 Task: Find connections with filter location Bidhūna with filter topic #Futurewith filter profile language French with filter current company Kirloskar Brothers Limited with filter school Gogte Institute of Technology with filter industry Building Equipment Contractors with filter service category Business Law with filter keywords title Meals on Wheels Driver
Action: Mouse moved to (499, 72)
Screenshot: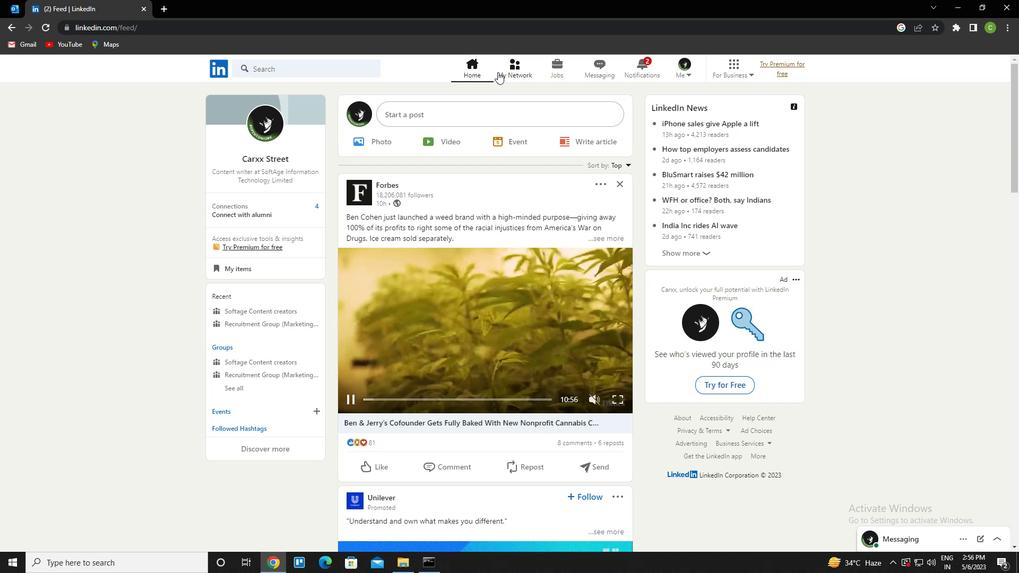 
Action: Mouse pressed left at (499, 72)
Screenshot: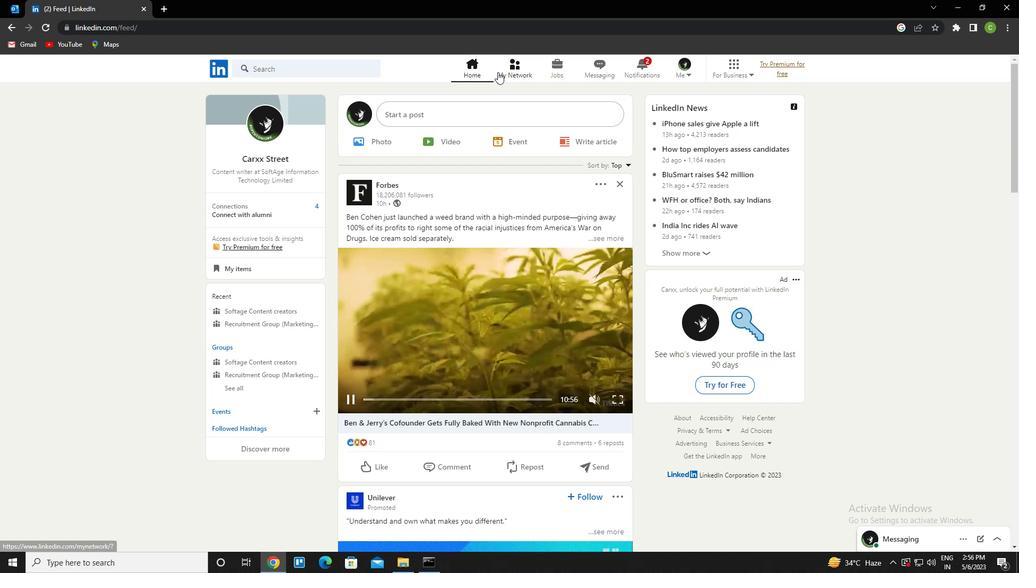 
Action: Mouse moved to (322, 128)
Screenshot: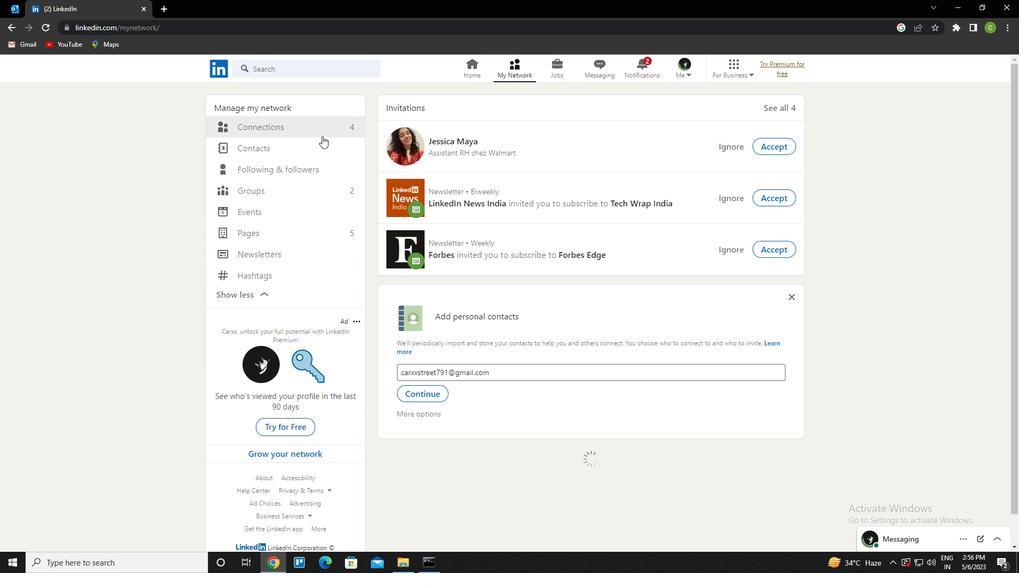 
Action: Mouse pressed left at (322, 128)
Screenshot: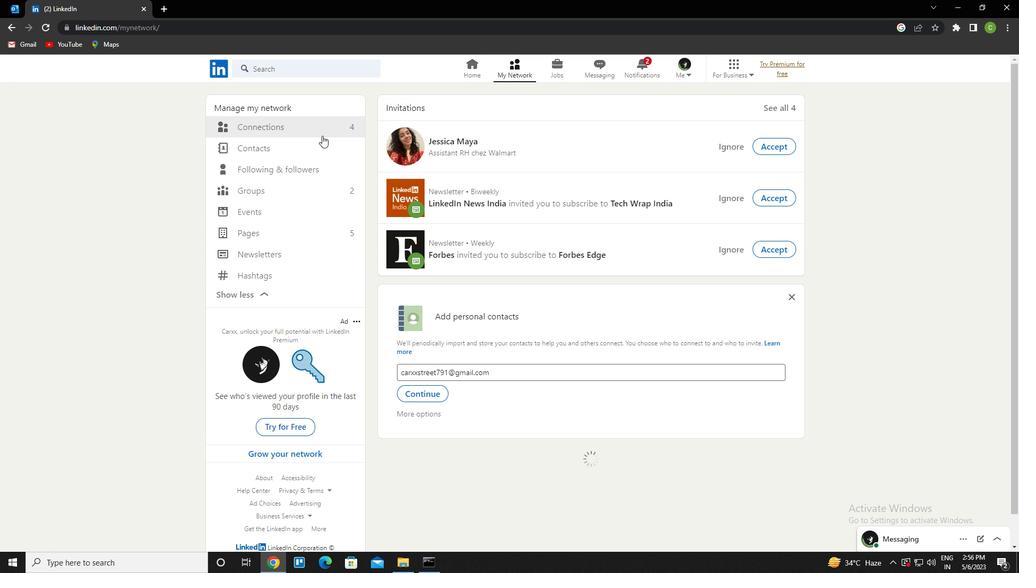
Action: Mouse moved to (598, 129)
Screenshot: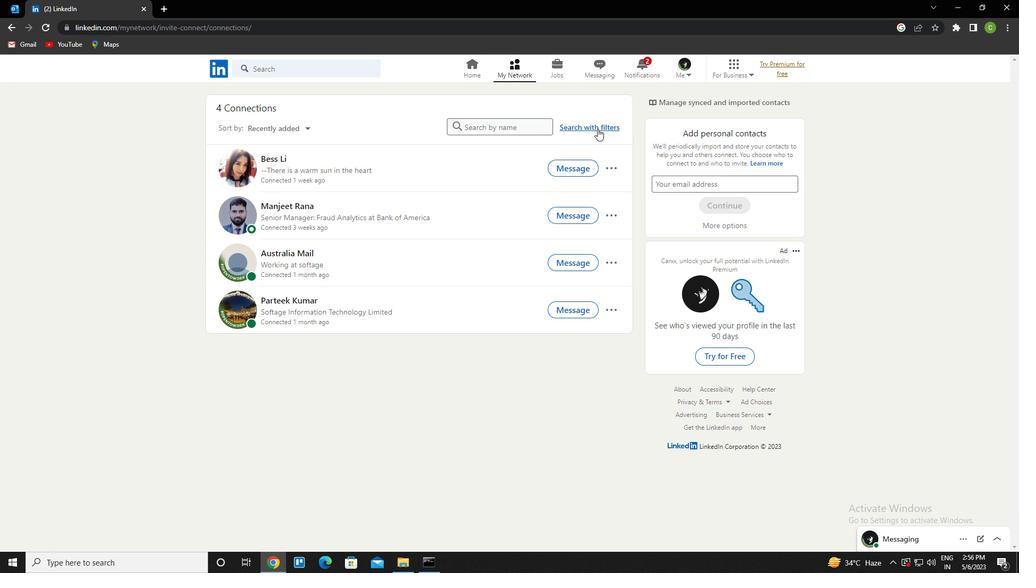 
Action: Mouse pressed left at (598, 129)
Screenshot: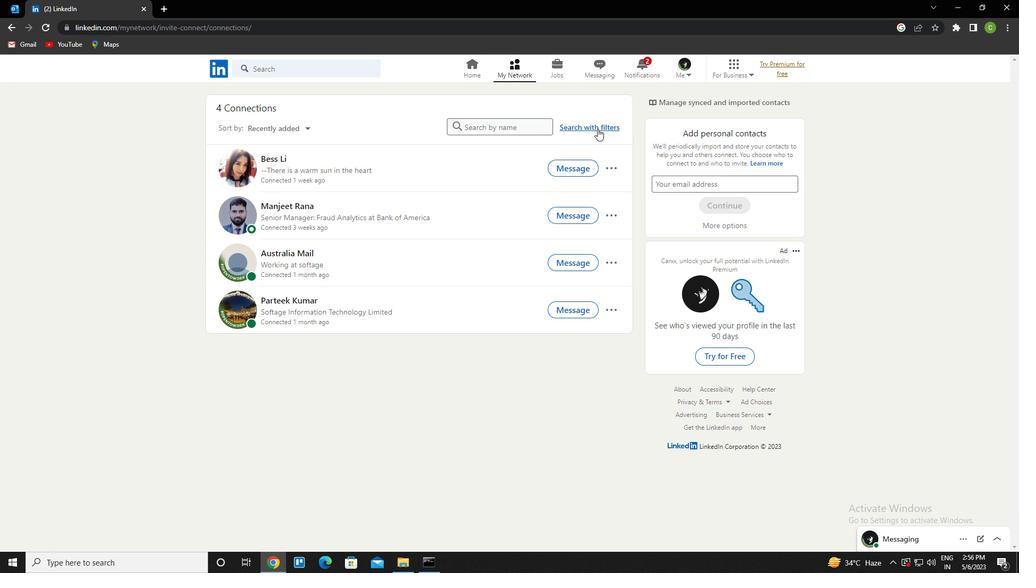 
Action: Mouse moved to (540, 96)
Screenshot: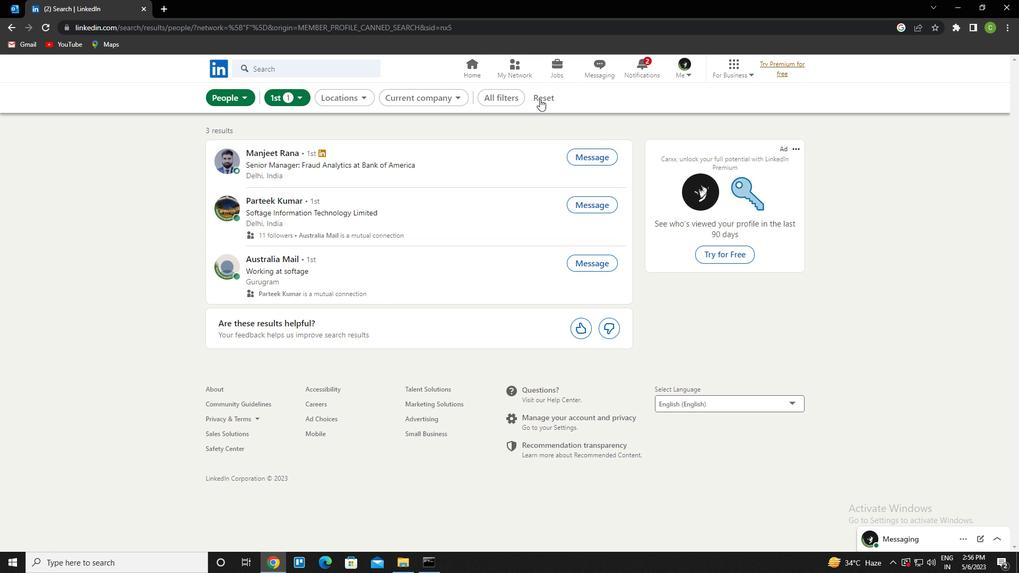 
Action: Mouse pressed left at (540, 96)
Screenshot: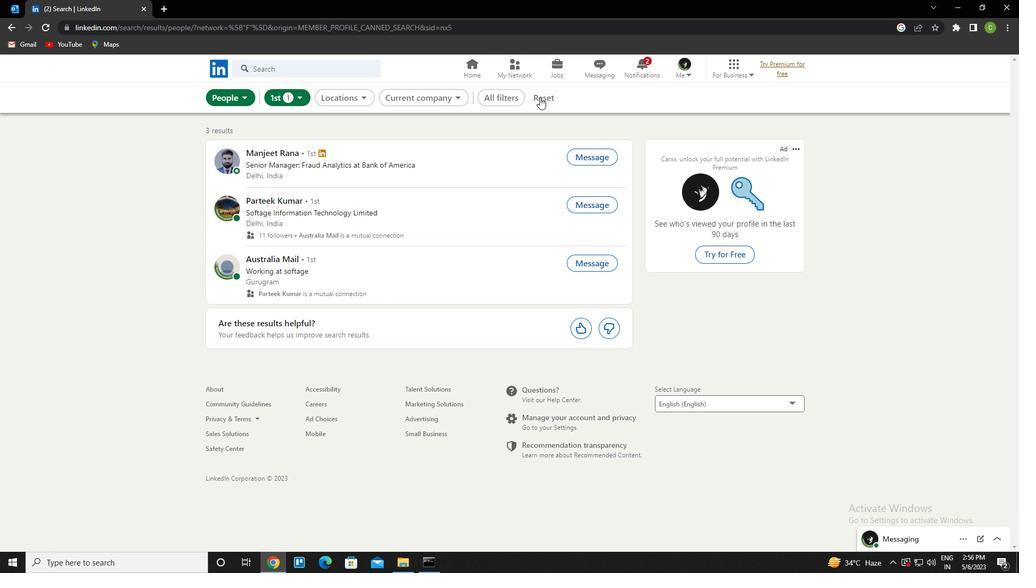
Action: Mouse moved to (532, 101)
Screenshot: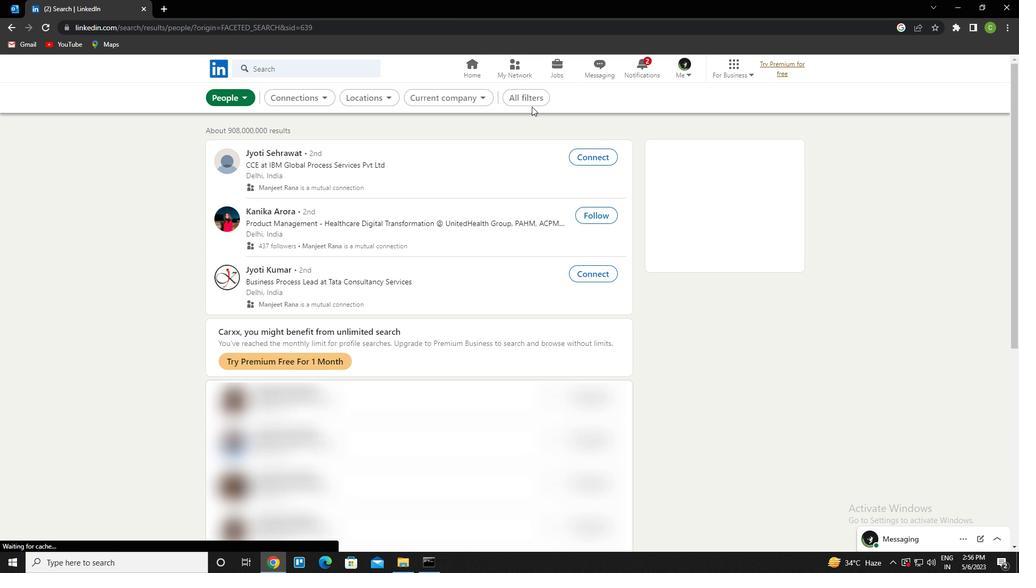 
Action: Mouse pressed left at (532, 101)
Screenshot: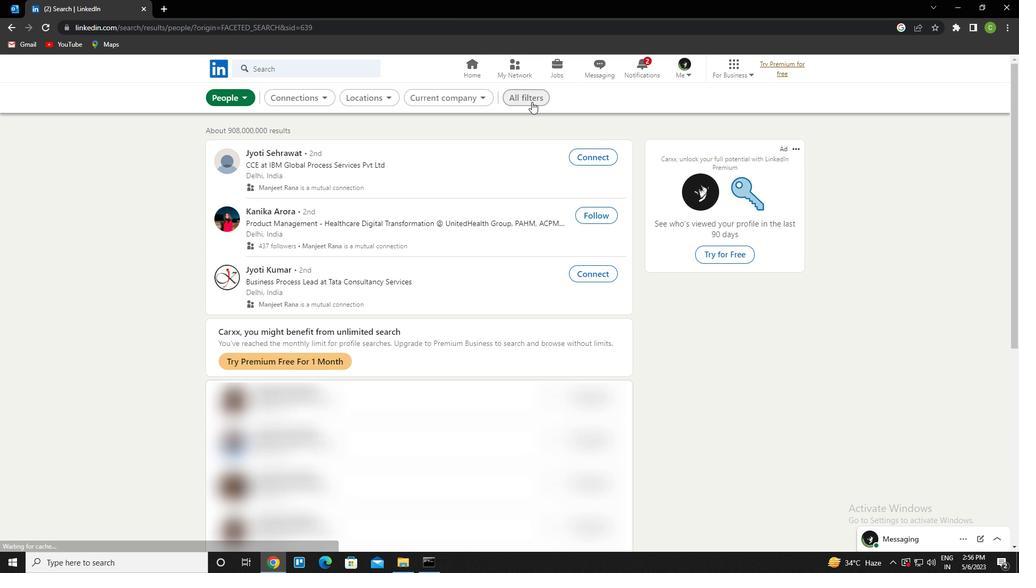 
Action: Mouse moved to (883, 311)
Screenshot: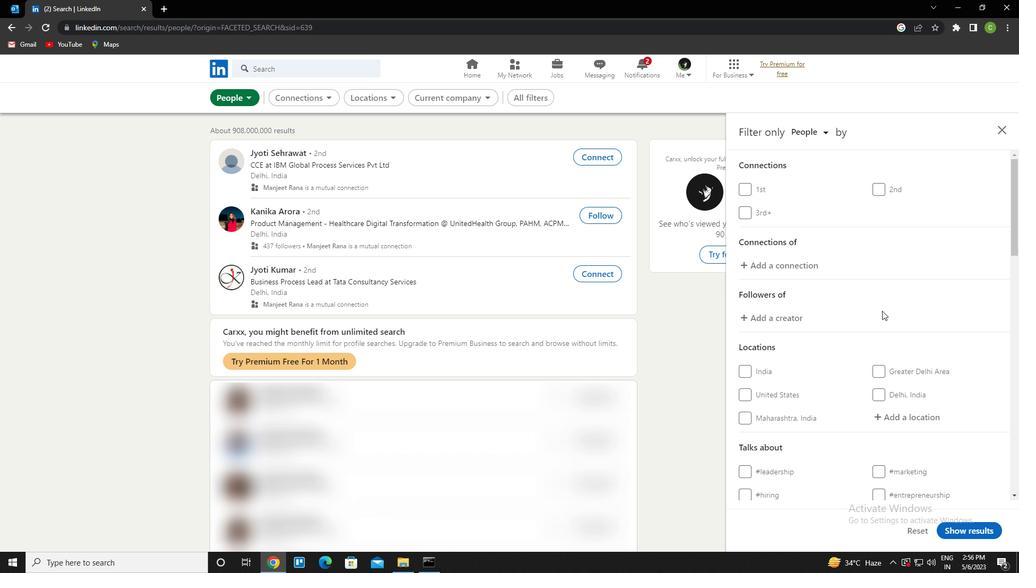 
Action: Mouse scrolled (883, 310) with delta (0, 0)
Screenshot: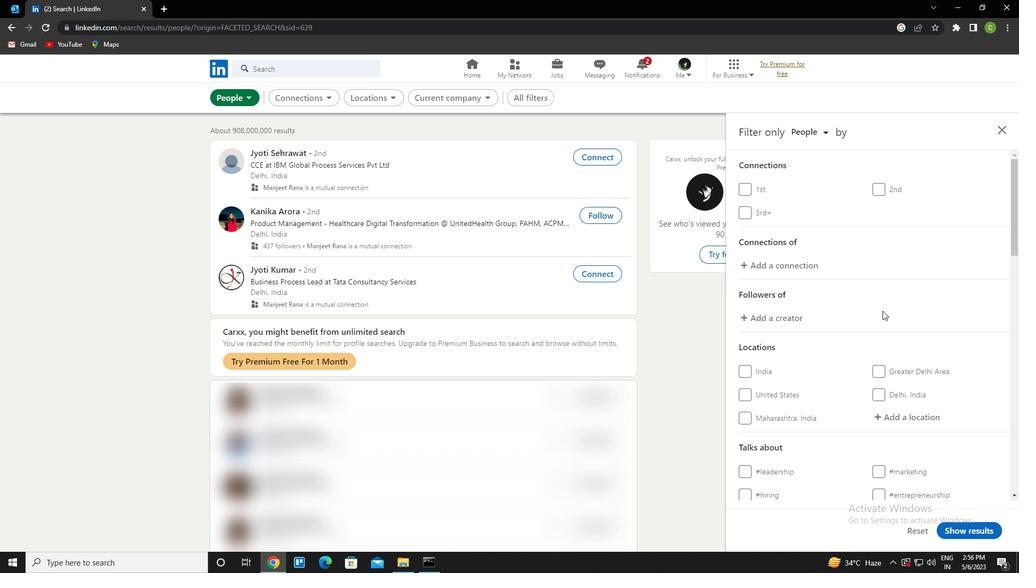 
Action: Mouse scrolled (883, 310) with delta (0, 0)
Screenshot: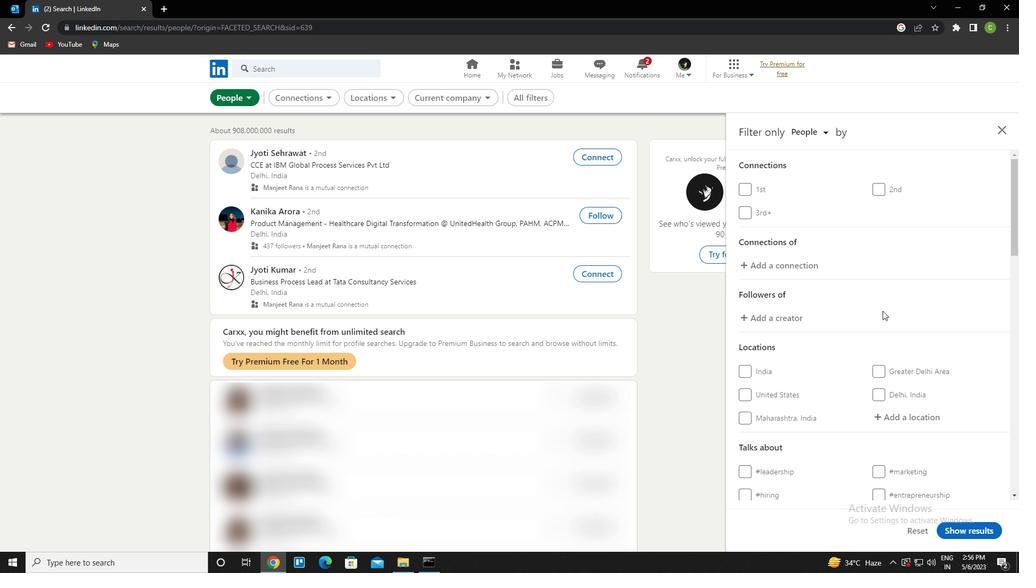 
Action: Mouse moved to (900, 314)
Screenshot: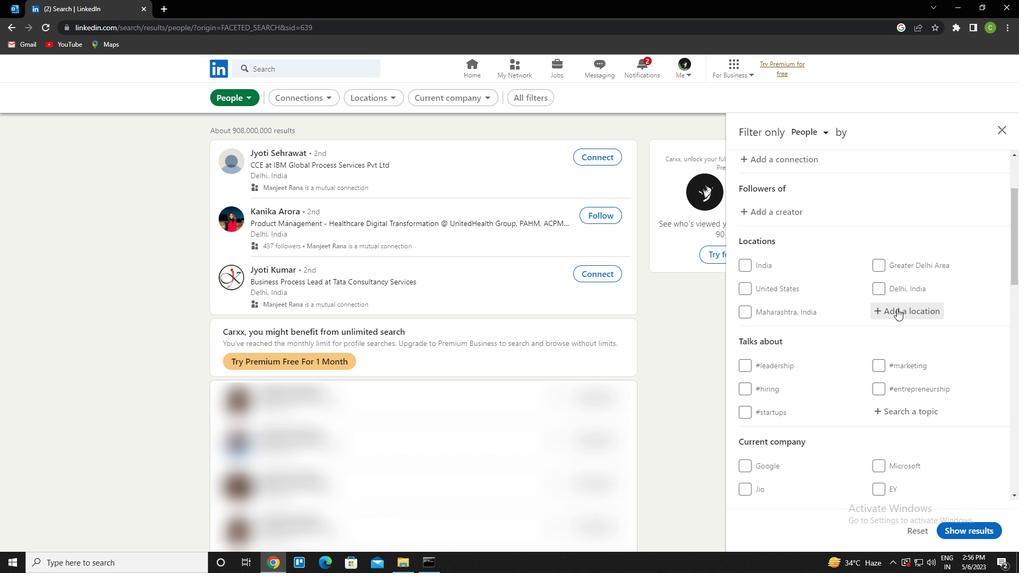 
Action: Mouse pressed left at (900, 314)
Screenshot: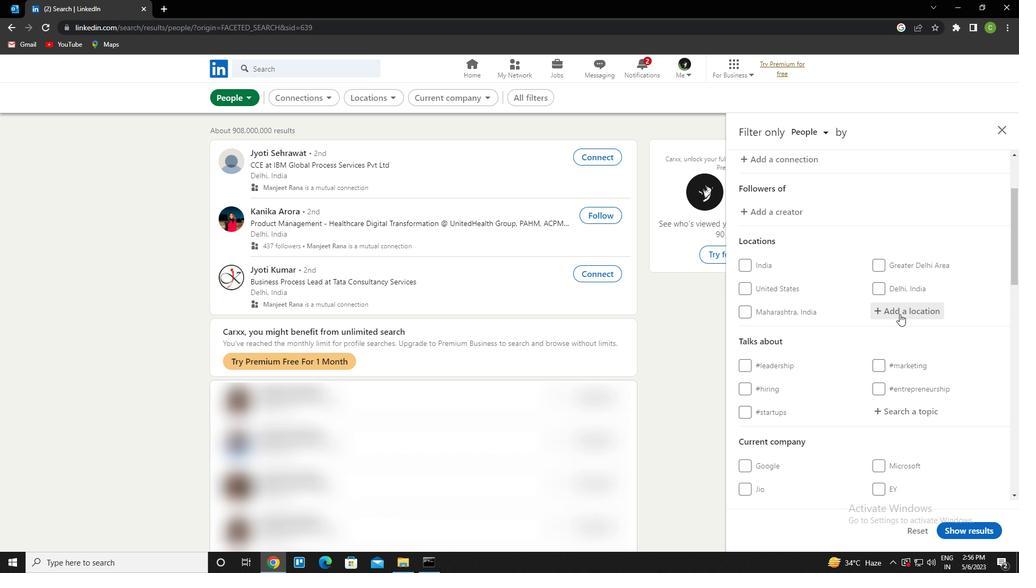 
Action: Key pressed <Key.caps_lock>b<Key.caps_lock>idhuna<Key.down><Key.enter>
Screenshot: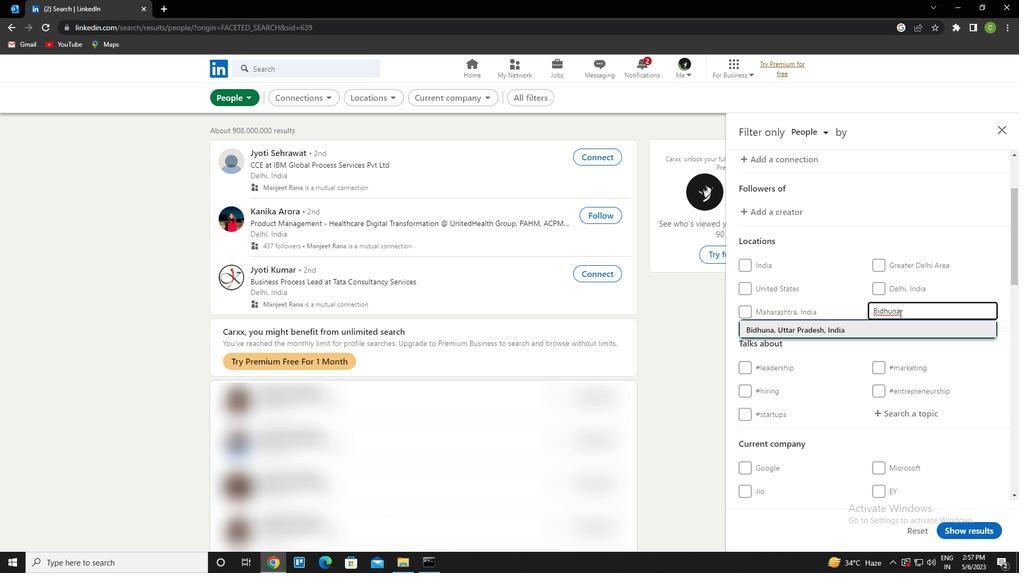 
Action: Mouse scrolled (900, 313) with delta (0, 0)
Screenshot: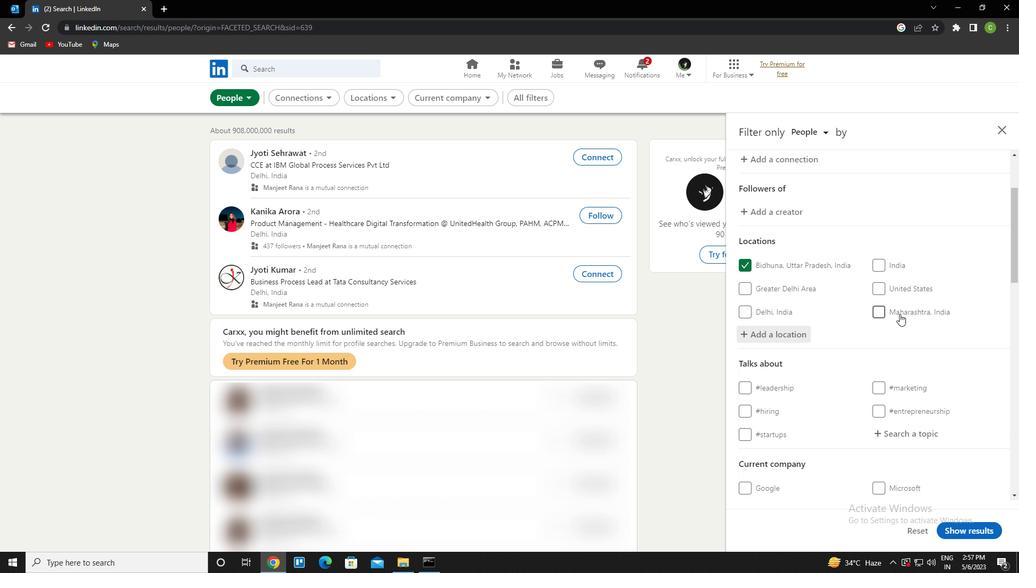 
Action: Mouse scrolled (900, 313) with delta (0, 0)
Screenshot: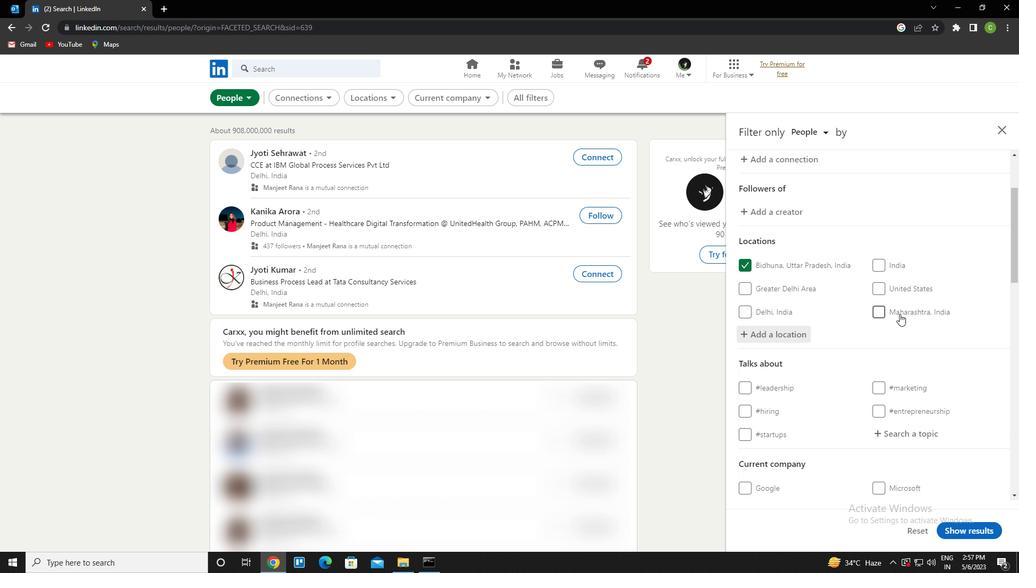
Action: Mouse moved to (915, 323)
Screenshot: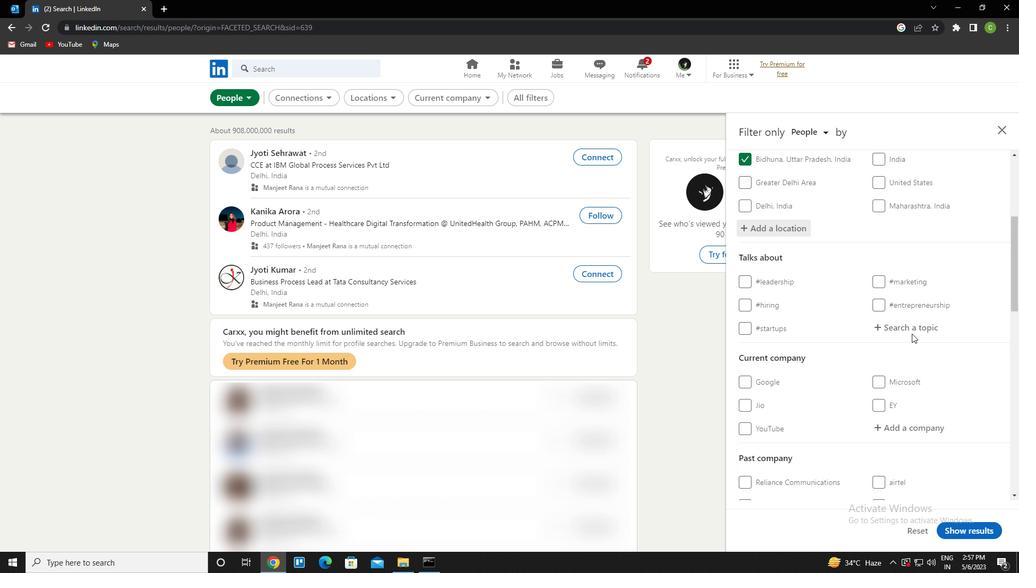 
Action: Mouse pressed left at (915, 323)
Screenshot: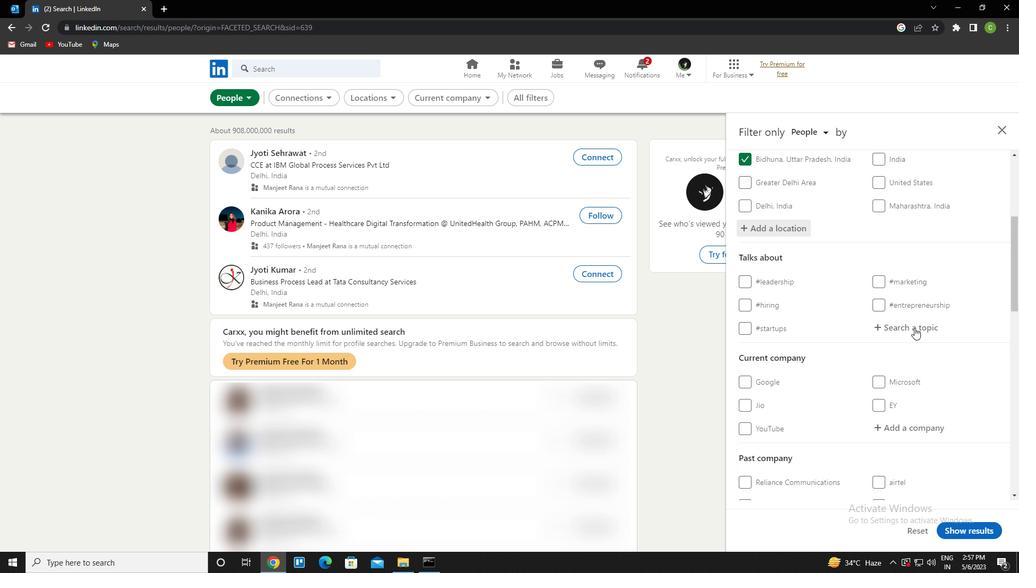 
Action: Mouse moved to (915, 323)
Screenshot: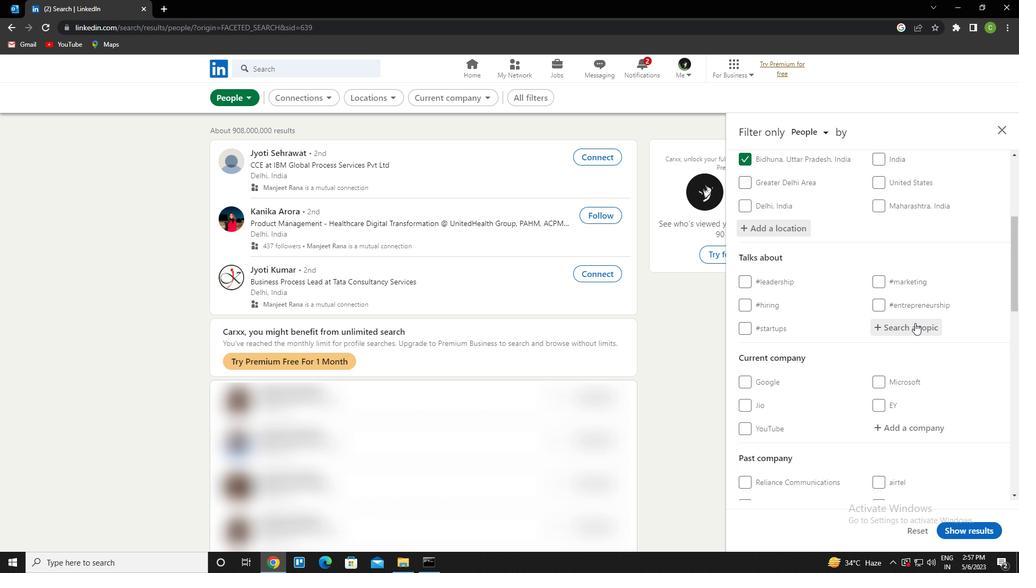 
Action: Key pressed future<Key.down><Key.enter>
Screenshot: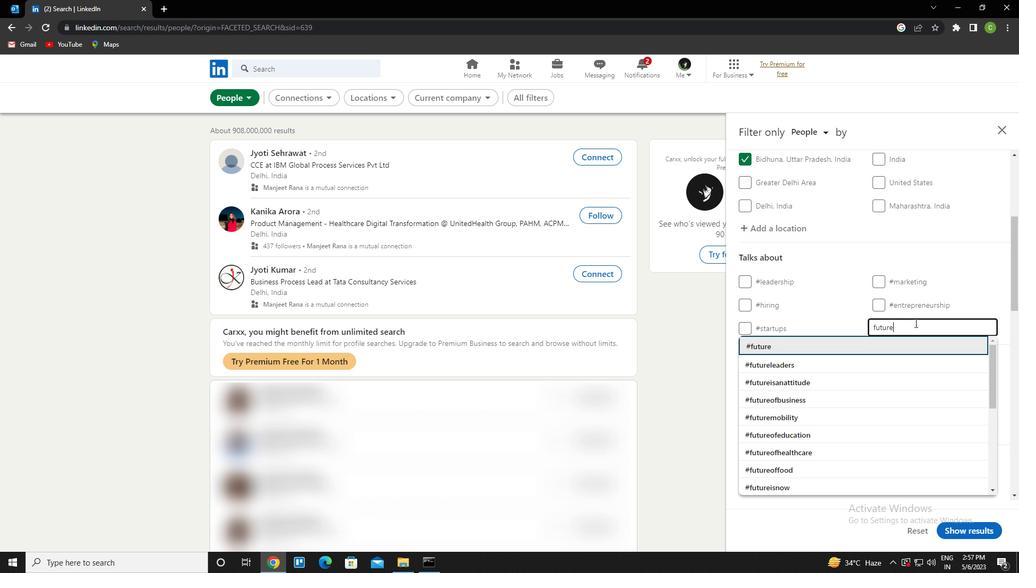 
Action: Mouse scrolled (915, 322) with delta (0, 0)
Screenshot: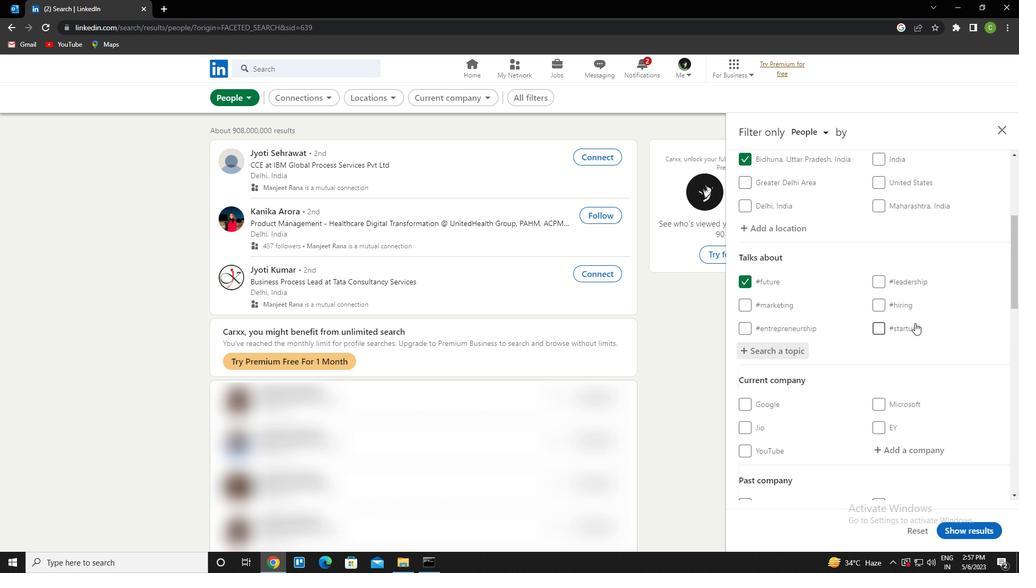 
Action: Mouse scrolled (915, 322) with delta (0, 0)
Screenshot: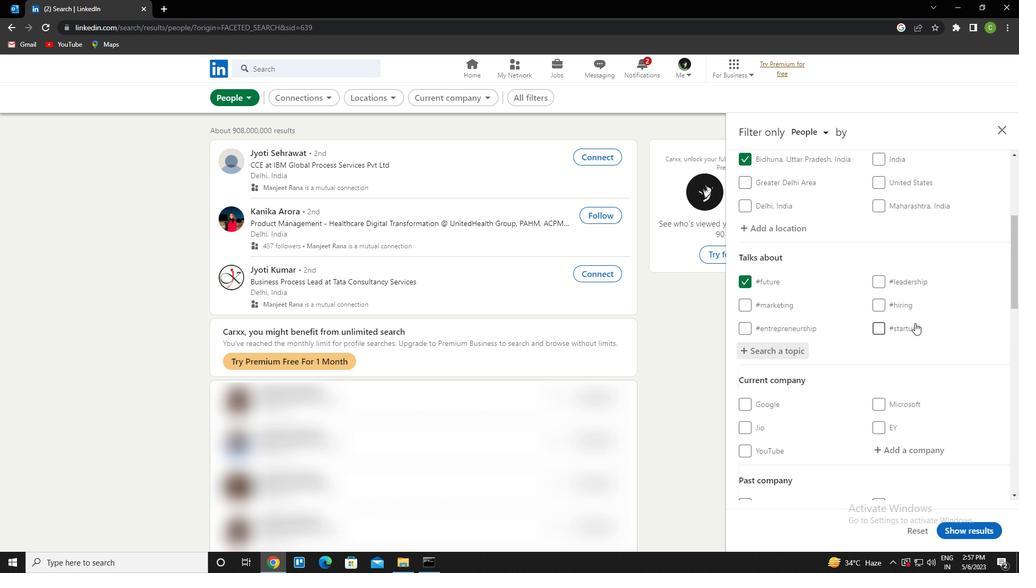 
Action: Mouse scrolled (915, 322) with delta (0, 0)
Screenshot: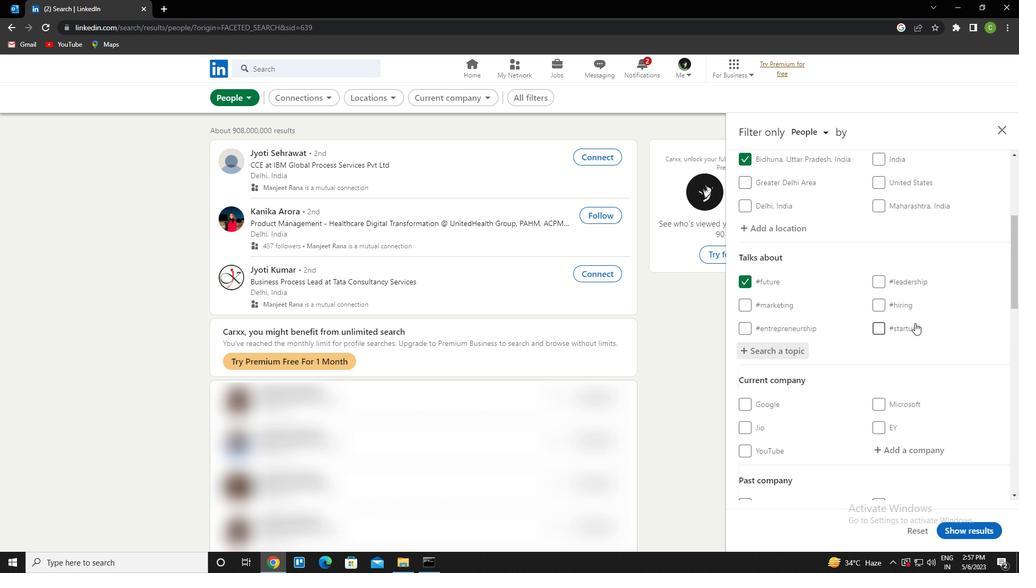 
Action: Mouse scrolled (915, 322) with delta (0, 0)
Screenshot: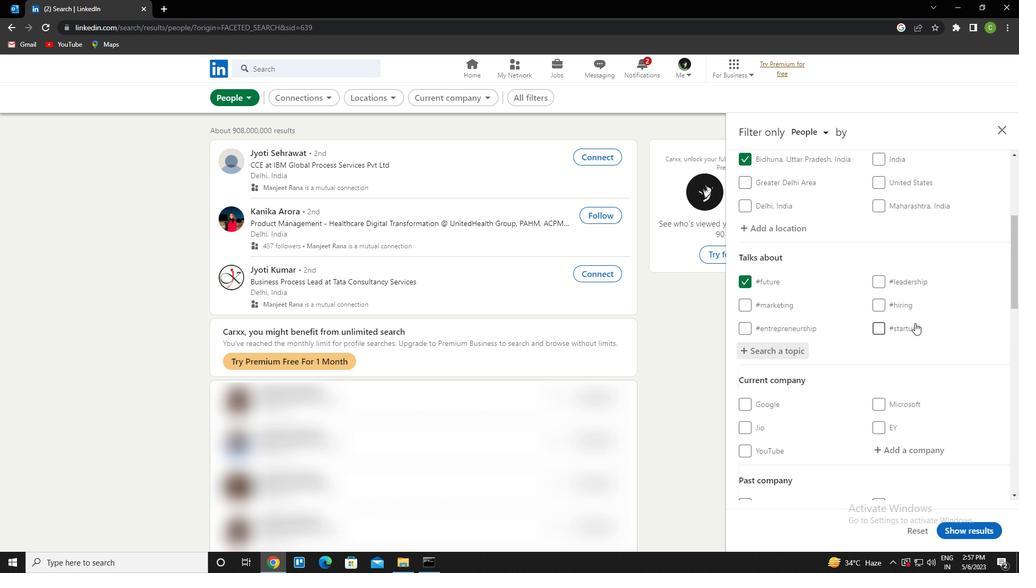 
Action: Mouse scrolled (915, 322) with delta (0, 0)
Screenshot: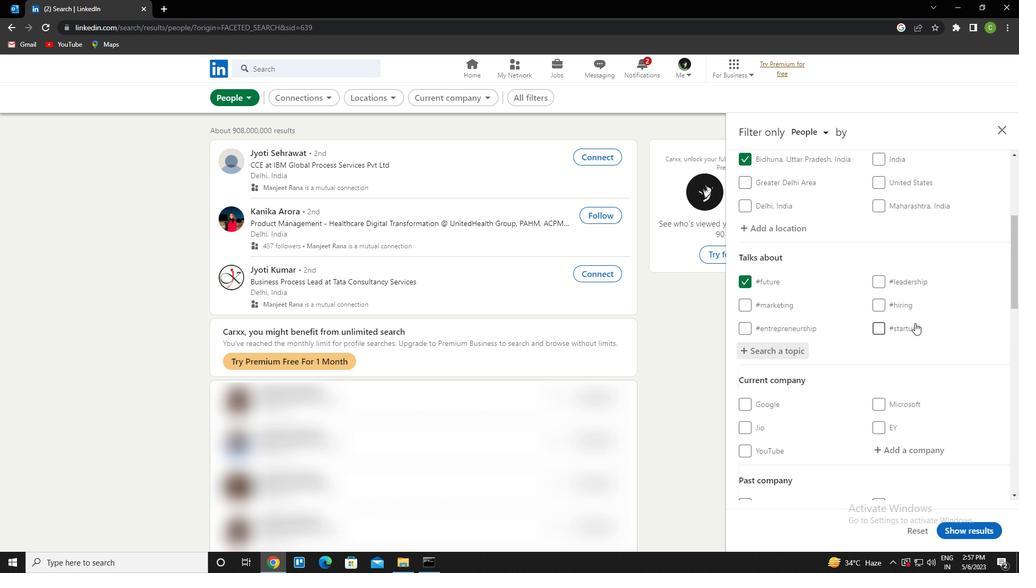 
Action: Mouse moved to (914, 323)
Screenshot: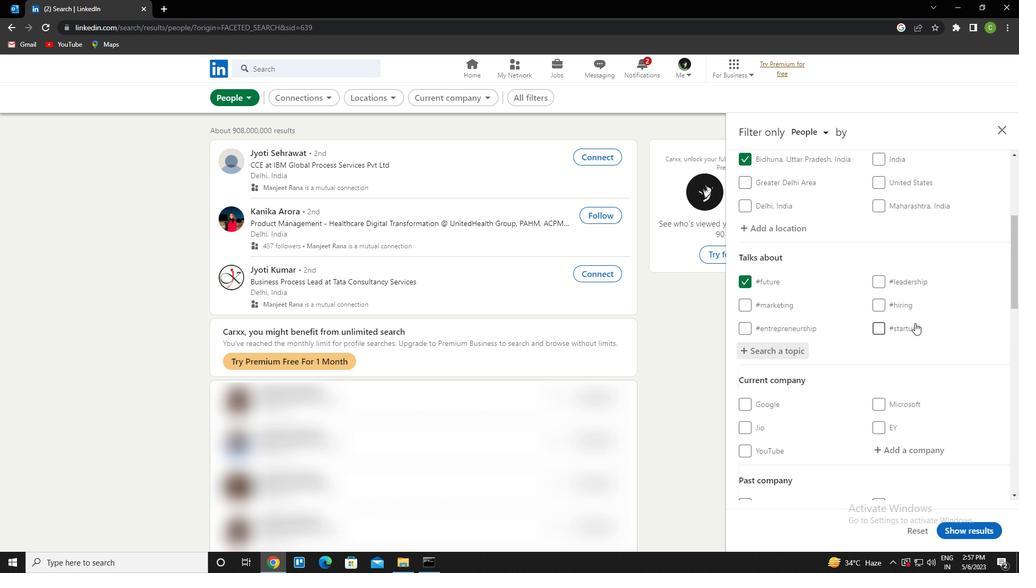 
Action: Mouse scrolled (914, 322) with delta (0, 0)
Screenshot: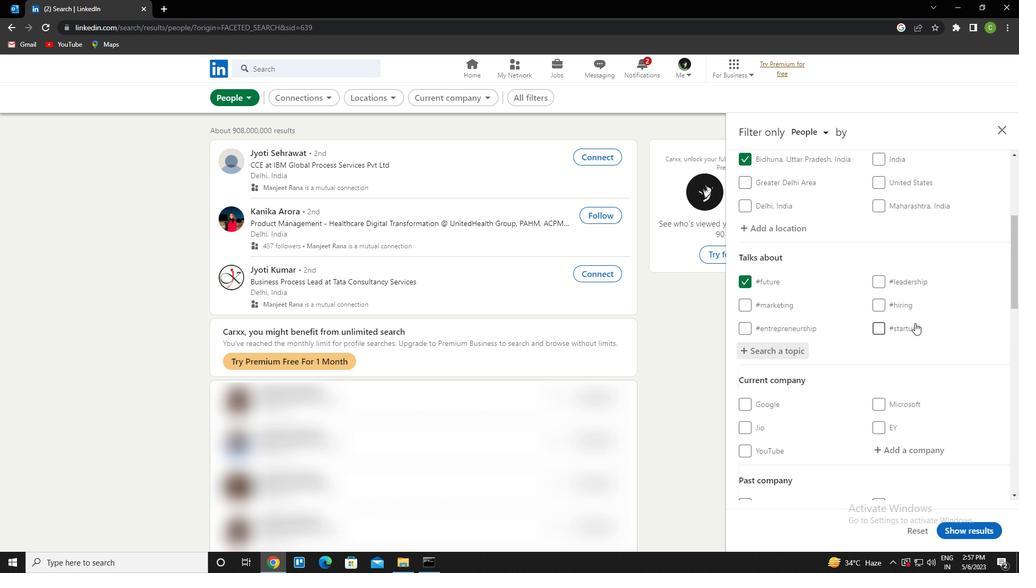 
Action: Mouse scrolled (914, 322) with delta (0, 0)
Screenshot: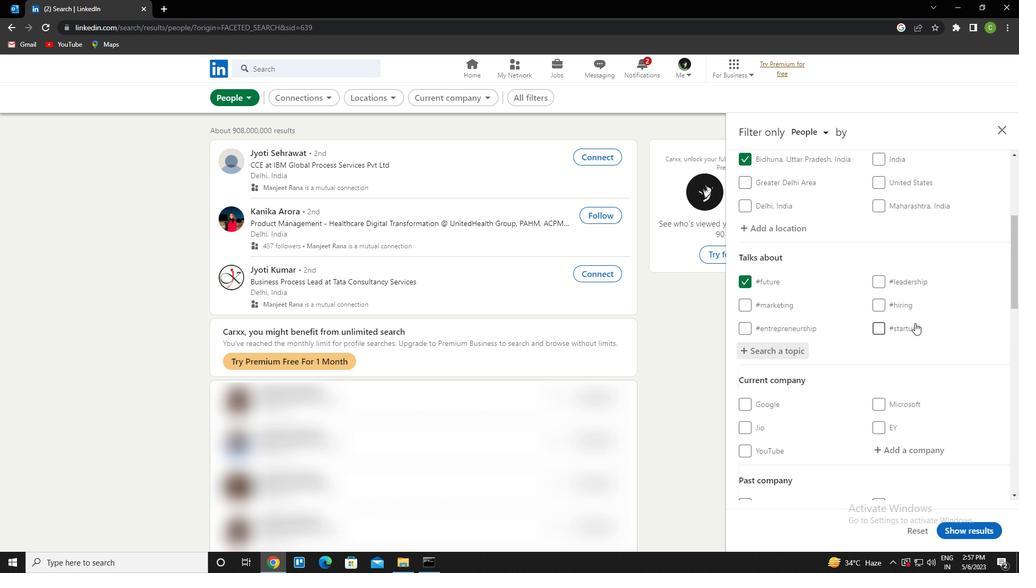 
Action: Mouse scrolled (914, 322) with delta (0, 0)
Screenshot: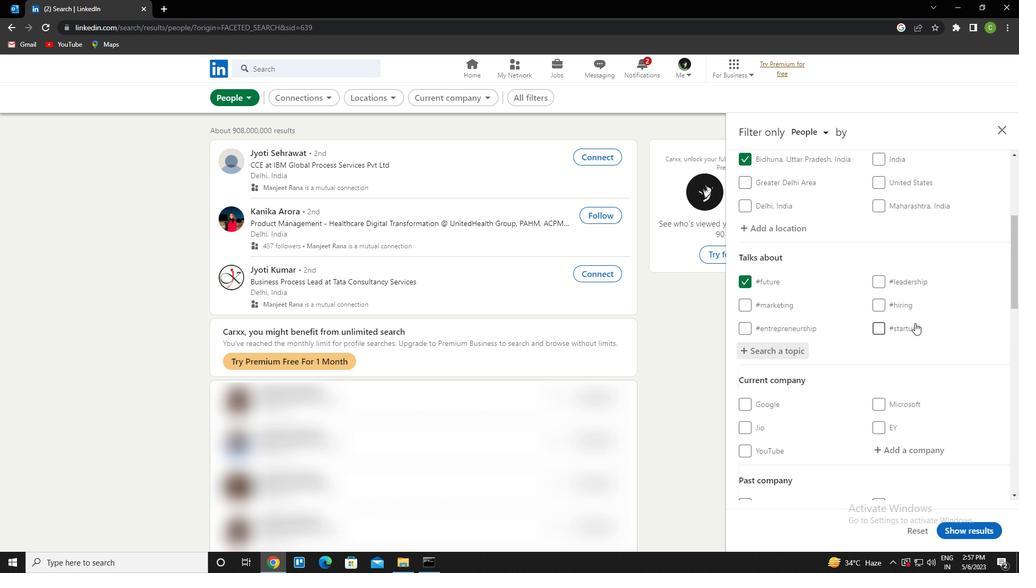 
Action: Mouse moved to (914, 323)
Screenshot: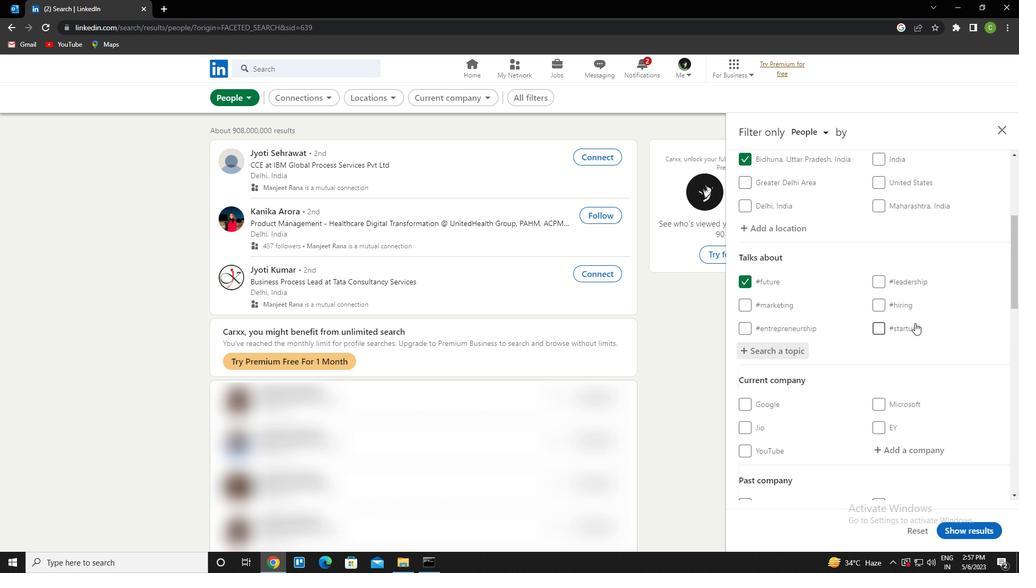 
Action: Mouse scrolled (914, 322) with delta (0, 0)
Screenshot: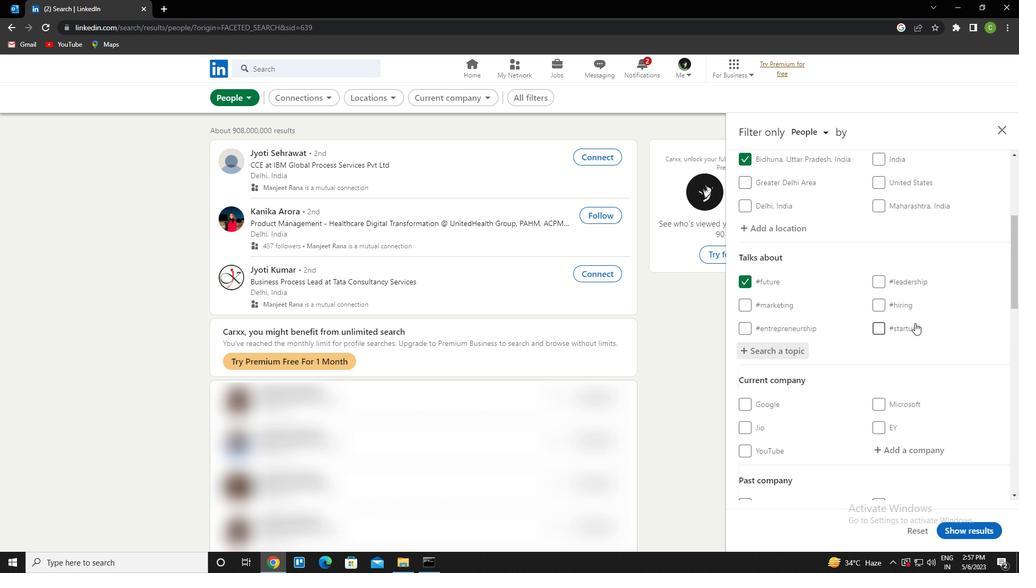 
Action: Mouse moved to (878, 351)
Screenshot: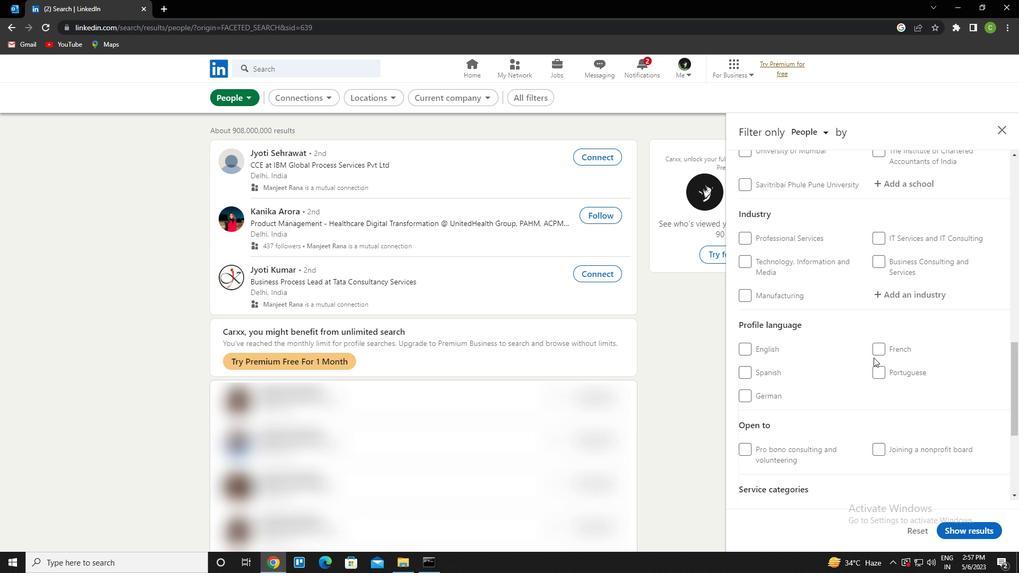 
Action: Mouse pressed left at (878, 351)
Screenshot: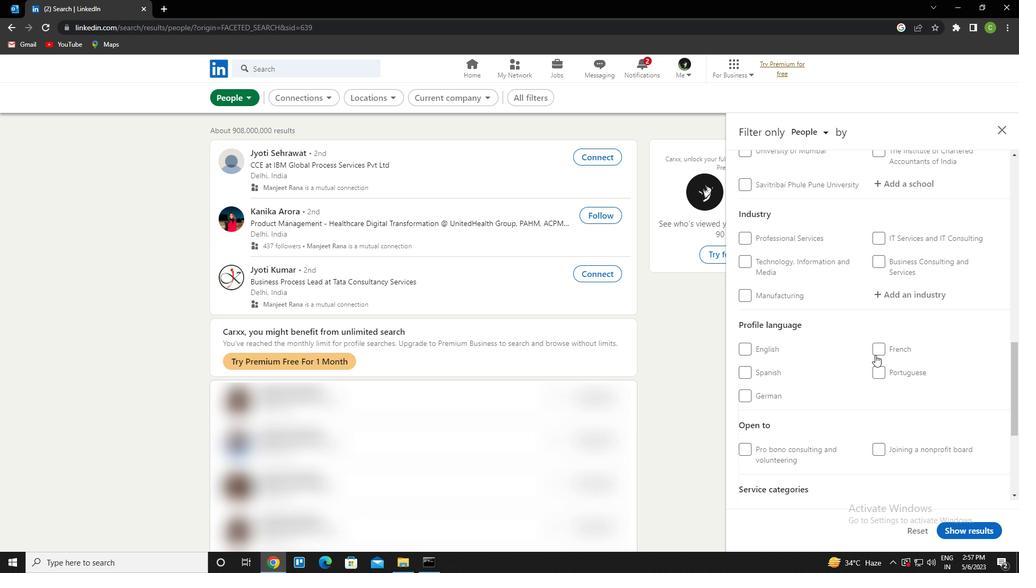 
Action: Mouse scrolled (878, 352) with delta (0, 0)
Screenshot: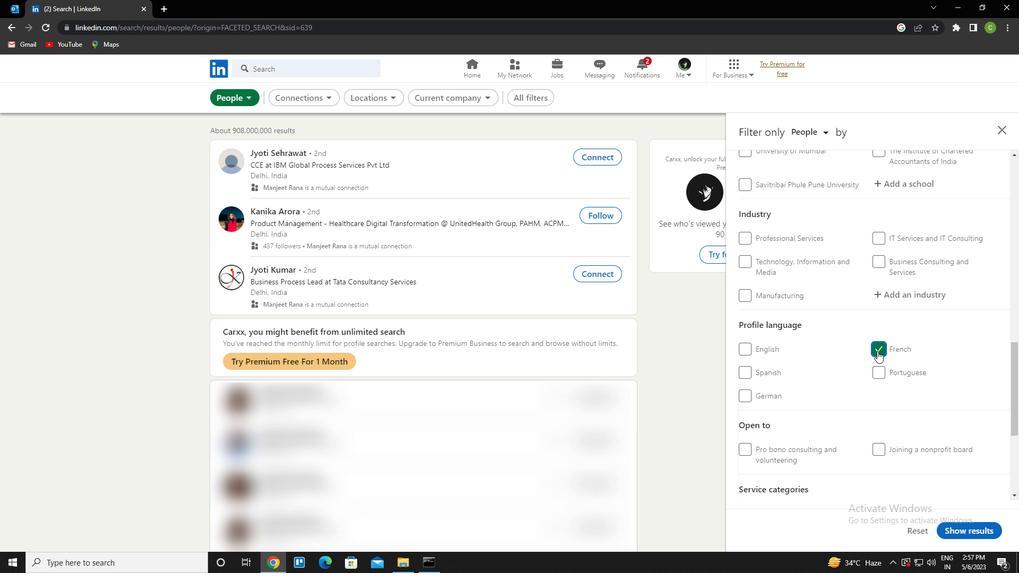 
Action: Mouse scrolled (878, 352) with delta (0, 0)
Screenshot: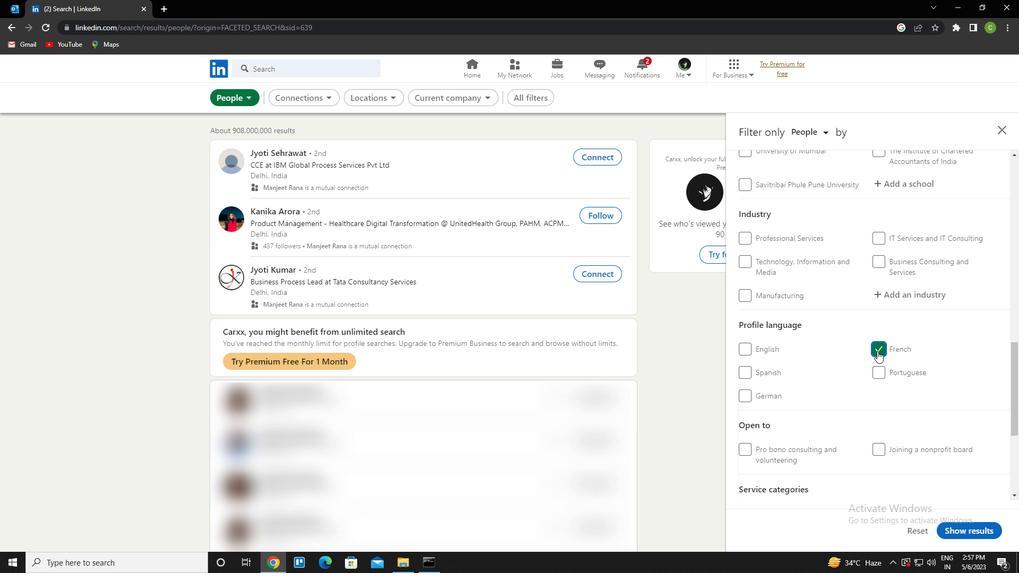 
Action: Mouse scrolled (878, 352) with delta (0, 0)
Screenshot: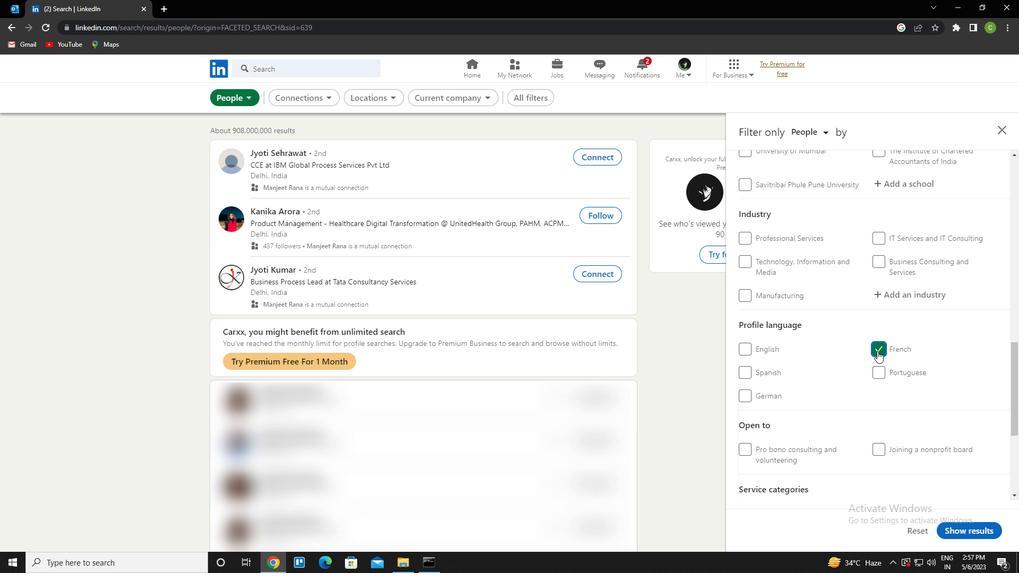 
Action: Mouse scrolled (878, 352) with delta (0, 0)
Screenshot: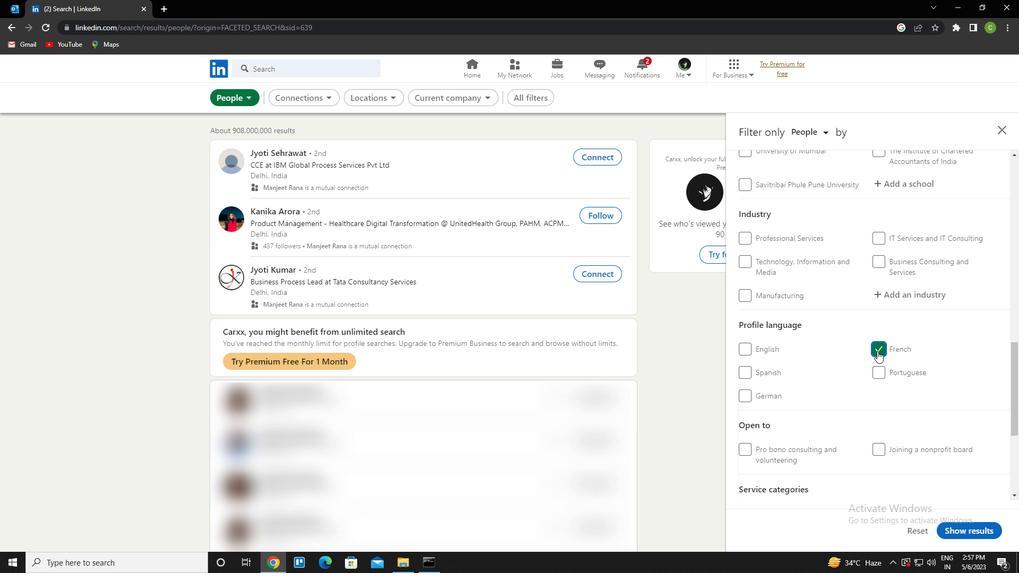 
Action: Mouse scrolled (878, 352) with delta (0, 0)
Screenshot: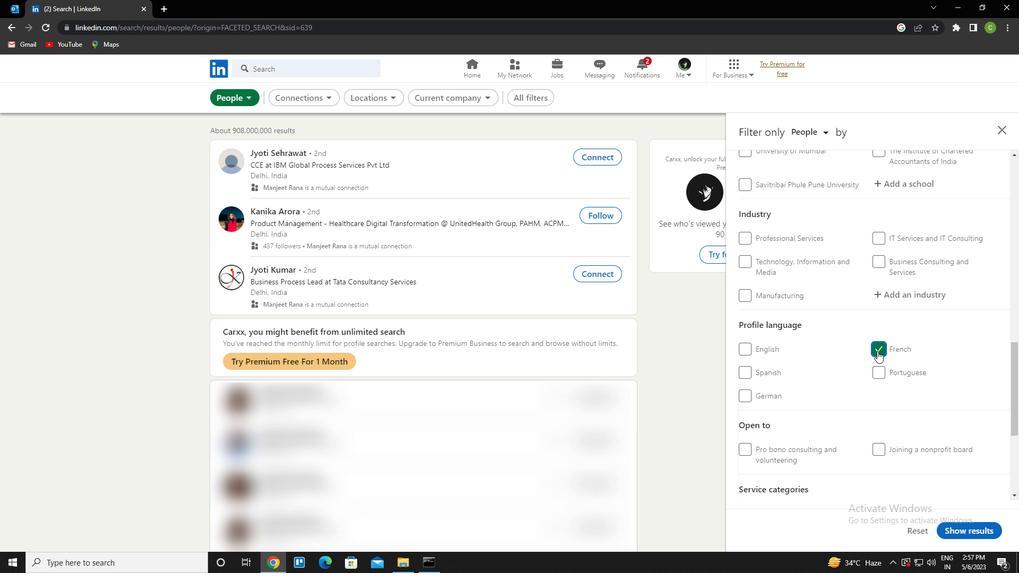 
Action: Mouse scrolled (878, 352) with delta (0, 0)
Screenshot: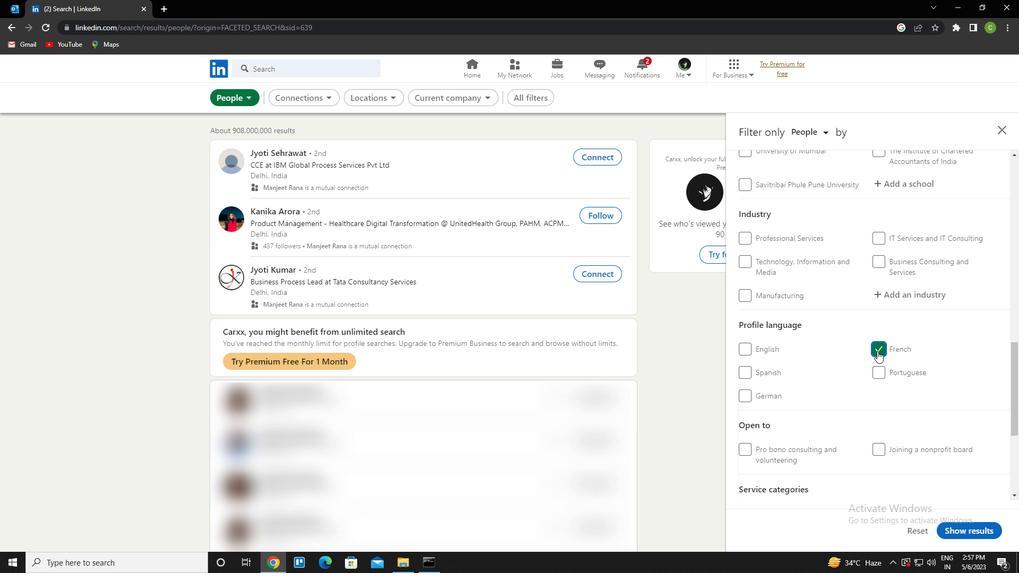 
Action: Mouse moved to (809, 237)
Screenshot: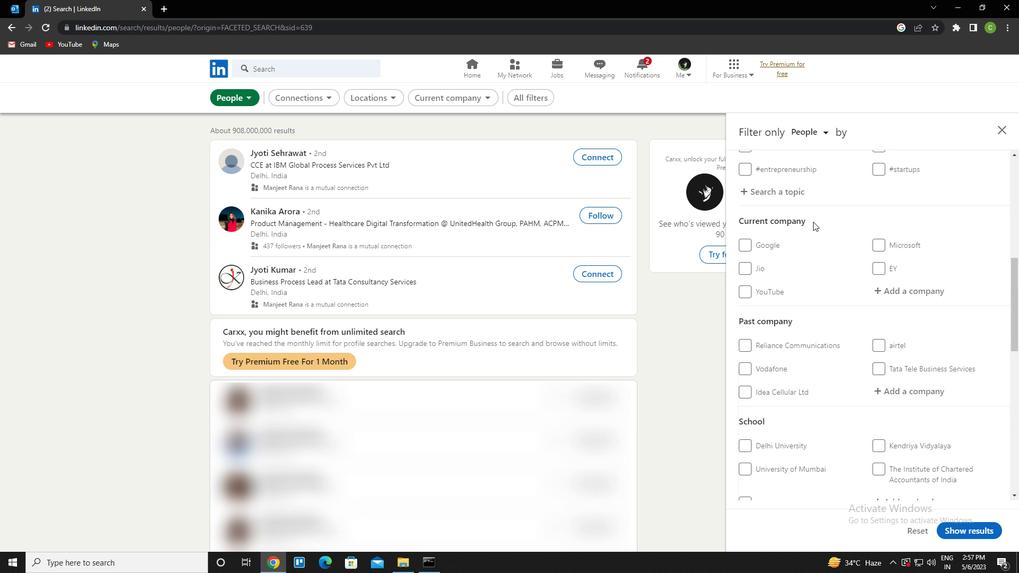 
Action: Mouse scrolled (809, 238) with delta (0, 0)
Screenshot: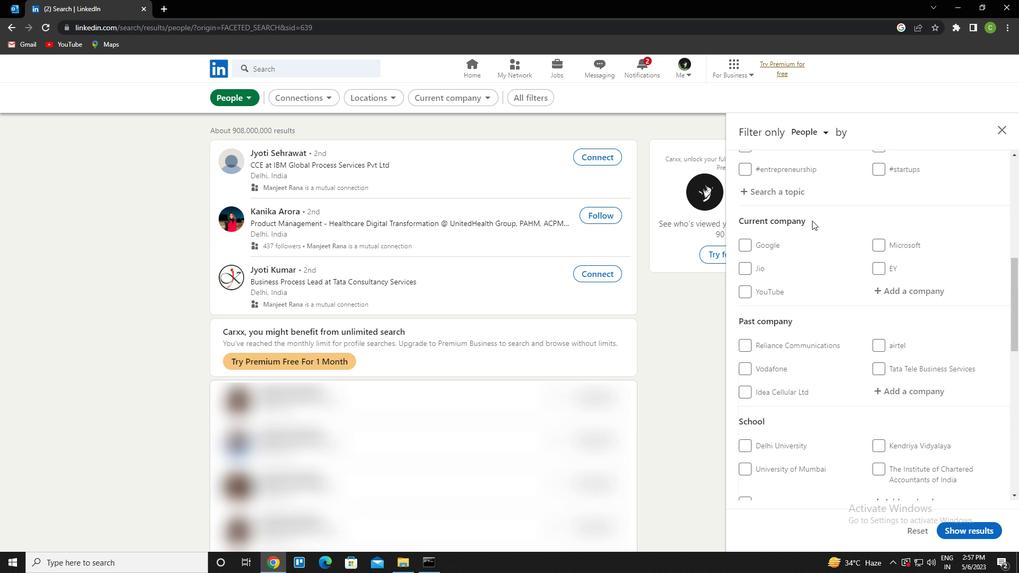 
Action: Mouse scrolled (809, 238) with delta (0, 0)
Screenshot: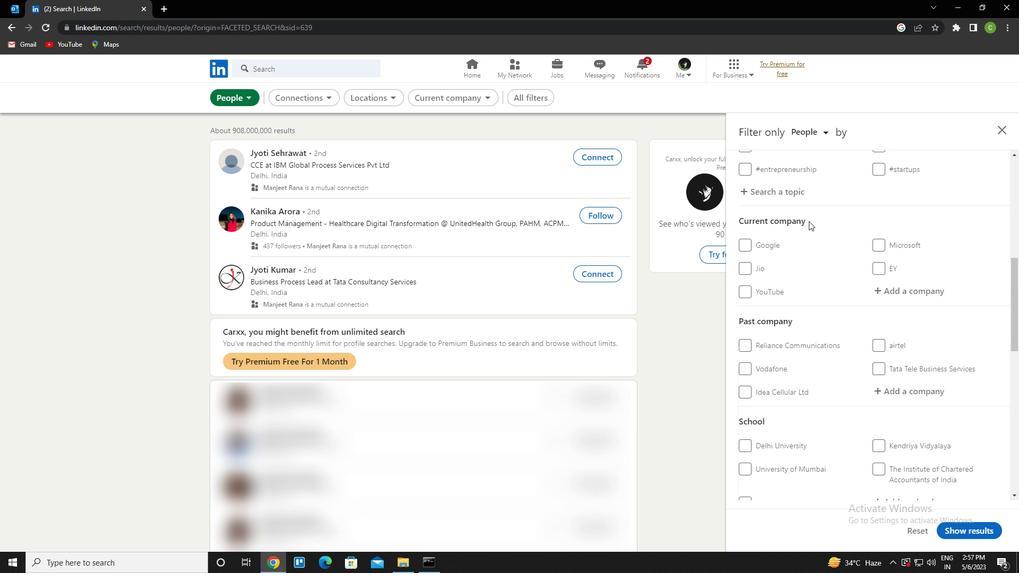 
Action: Mouse moved to (889, 370)
Screenshot: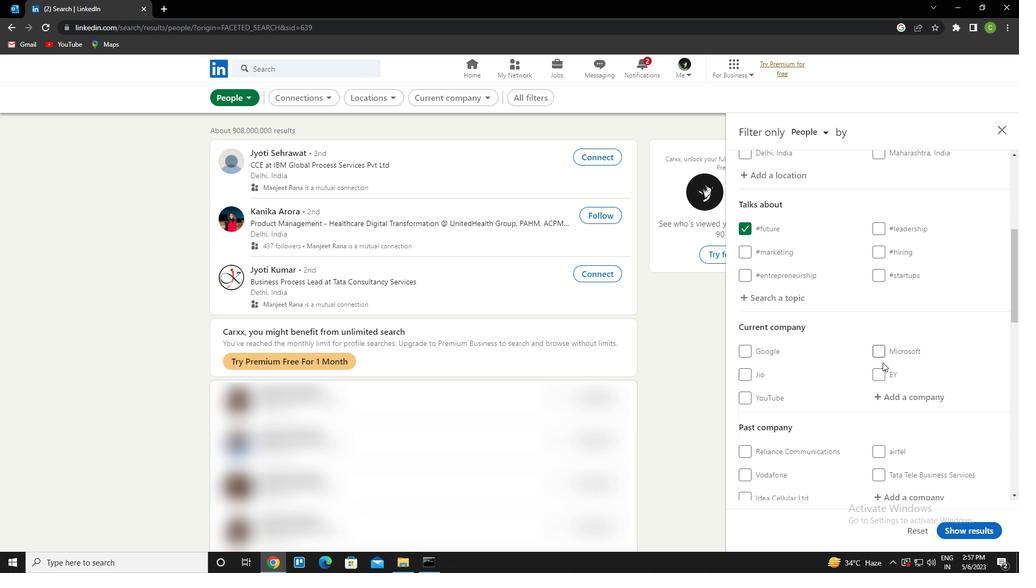
Action: Mouse scrolled (889, 369) with delta (0, 0)
Screenshot: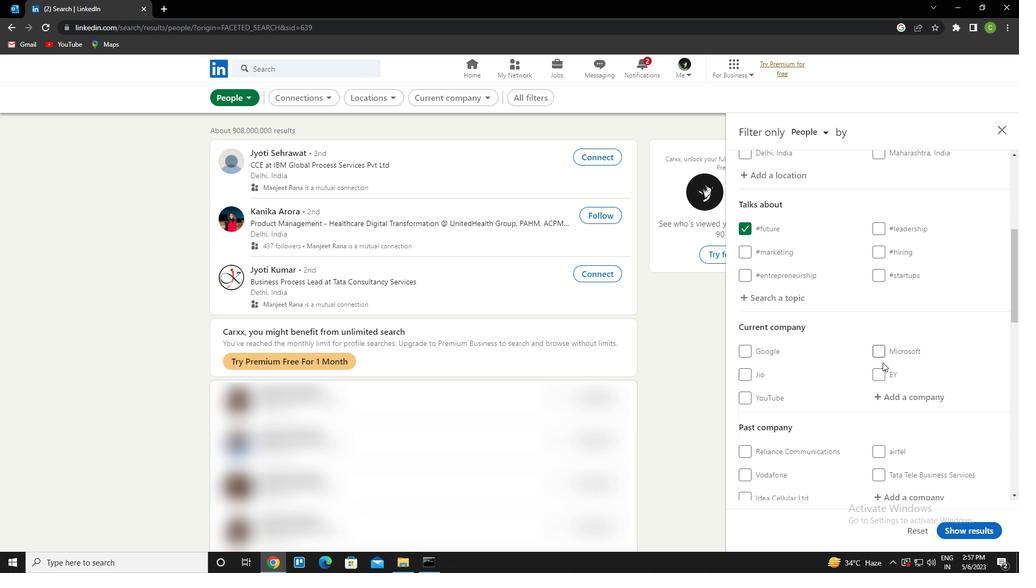 
Action: Mouse scrolled (889, 369) with delta (0, 0)
Screenshot: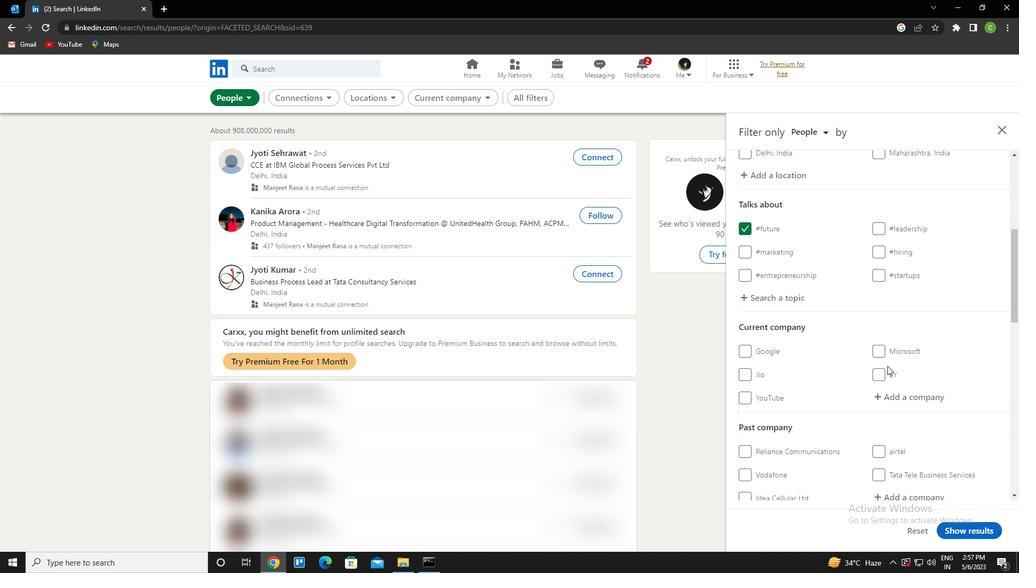 
Action: Mouse moved to (910, 295)
Screenshot: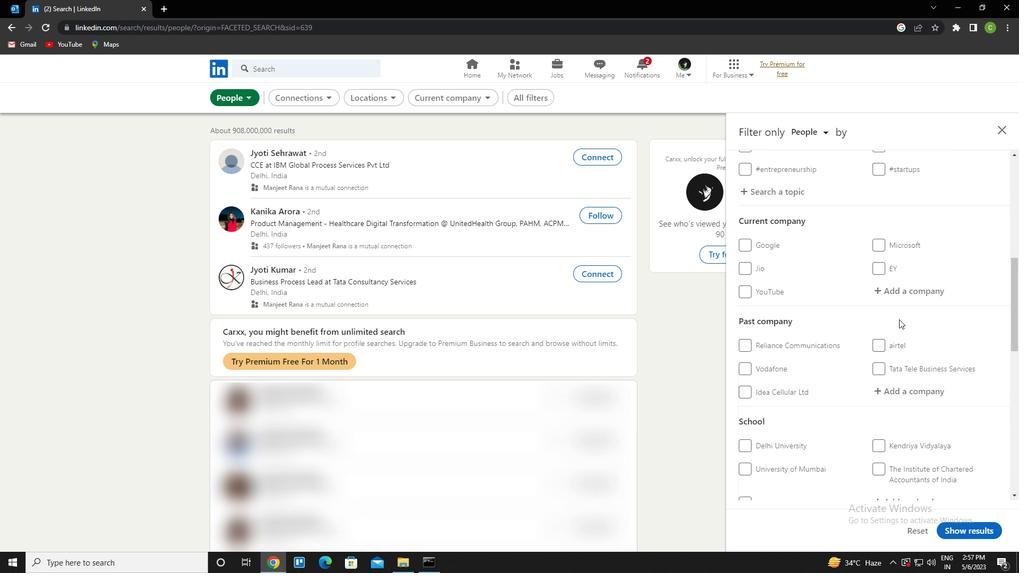 
Action: Mouse pressed left at (910, 295)
Screenshot: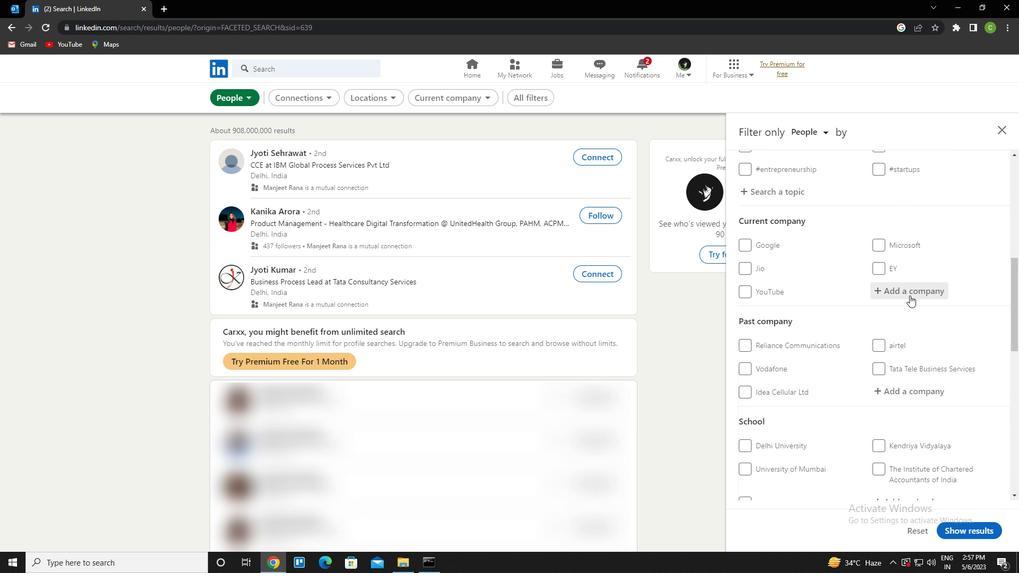 
Action: Key pressed <Key.caps_lock>k<Key.caps_lock>irloskar<Key.down><Key.enter>
Screenshot: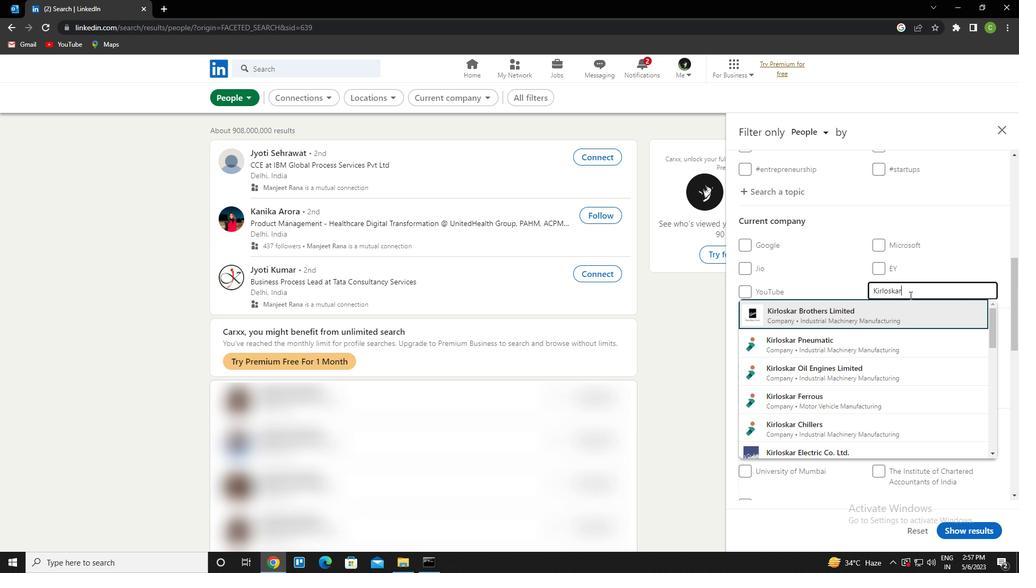 
Action: Mouse moved to (916, 291)
Screenshot: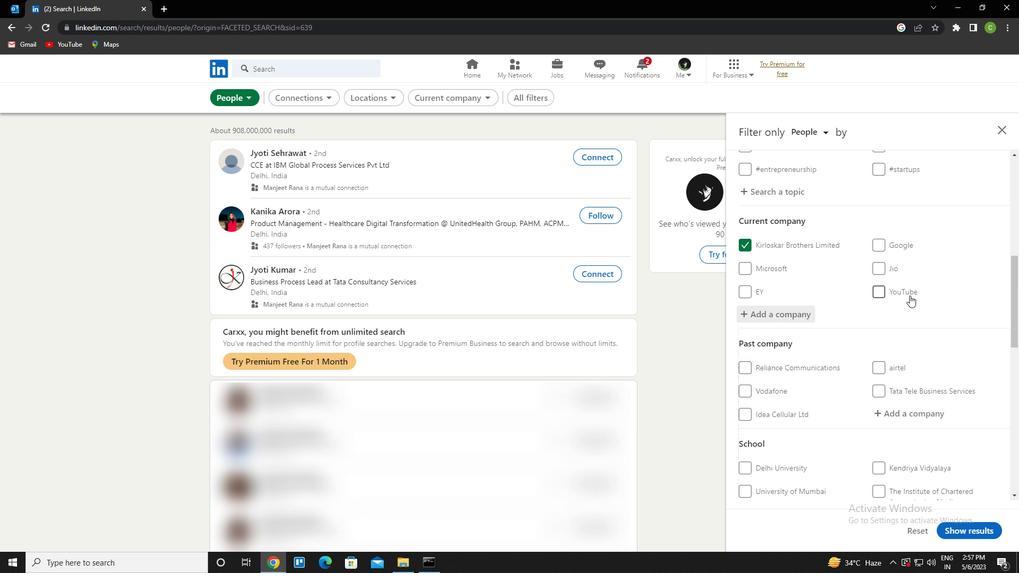 
Action: Mouse scrolled (916, 291) with delta (0, 0)
Screenshot: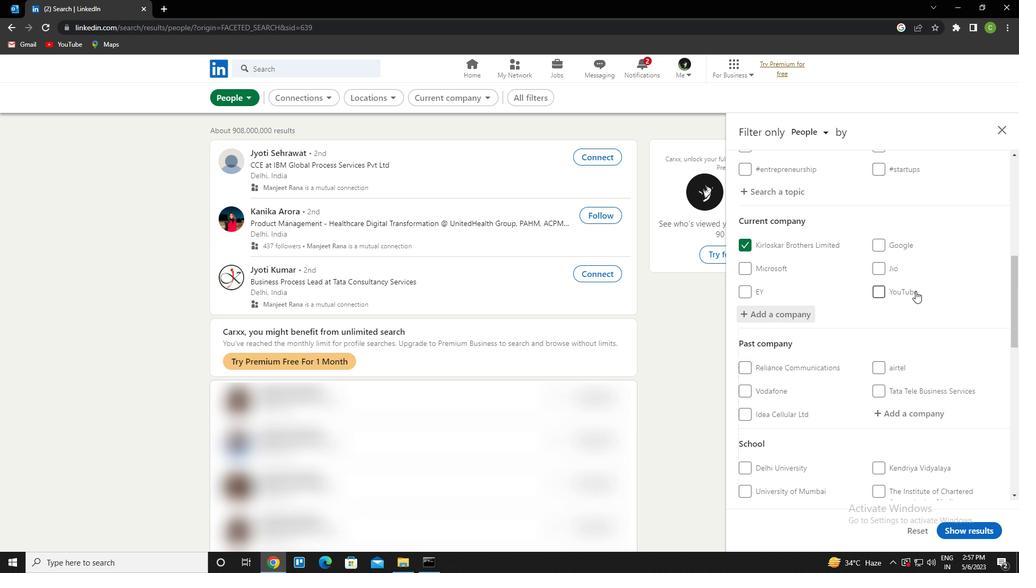 
Action: Mouse moved to (910, 294)
Screenshot: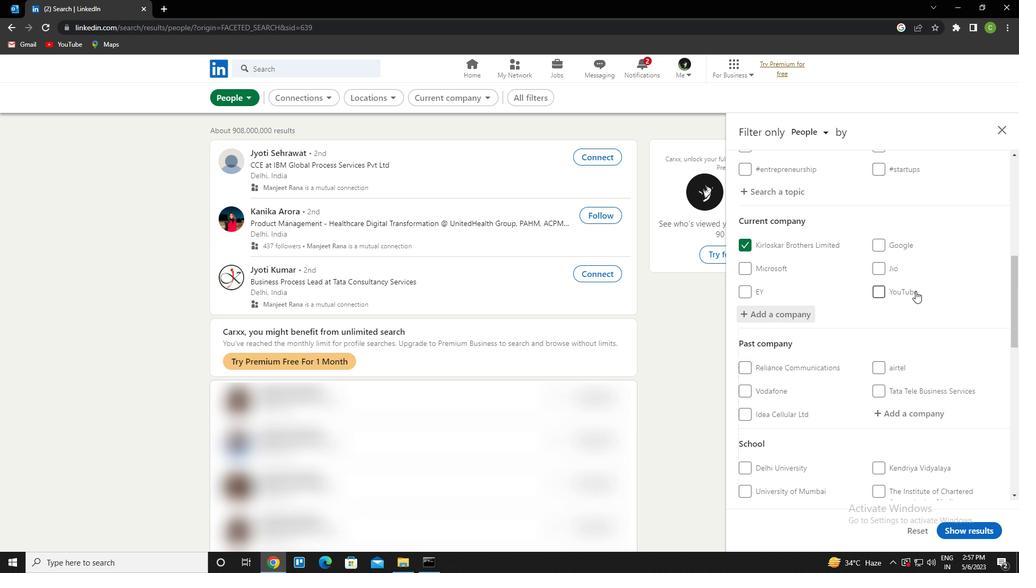 
Action: Mouse scrolled (910, 294) with delta (0, 0)
Screenshot: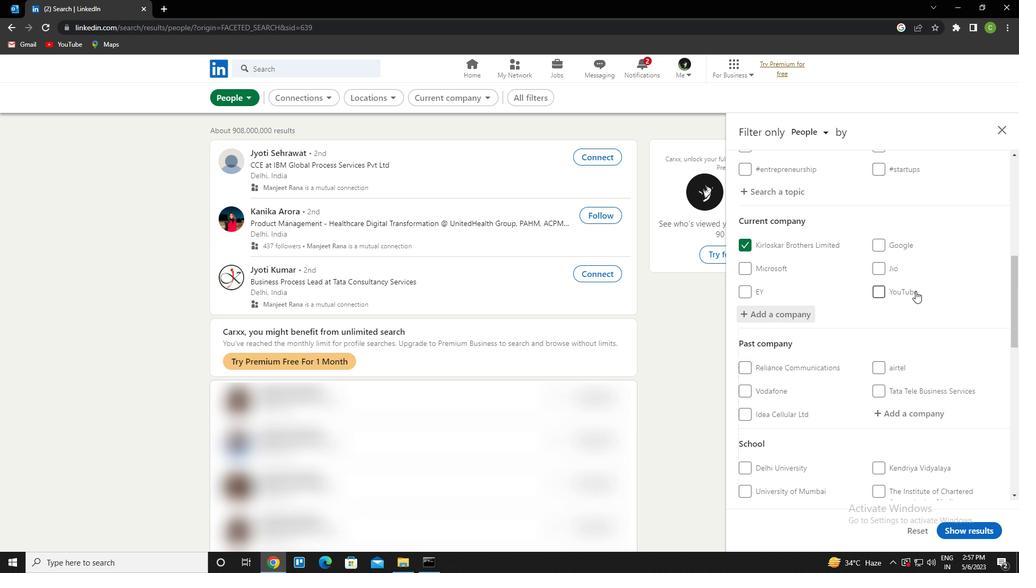 
Action: Mouse moved to (909, 294)
Screenshot: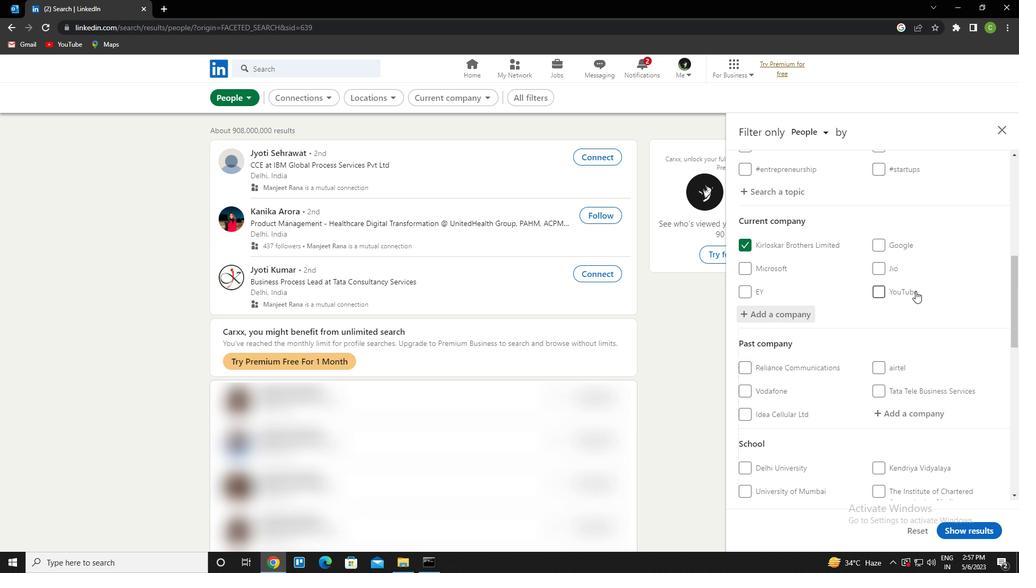 
Action: Mouse scrolled (909, 294) with delta (0, 0)
Screenshot: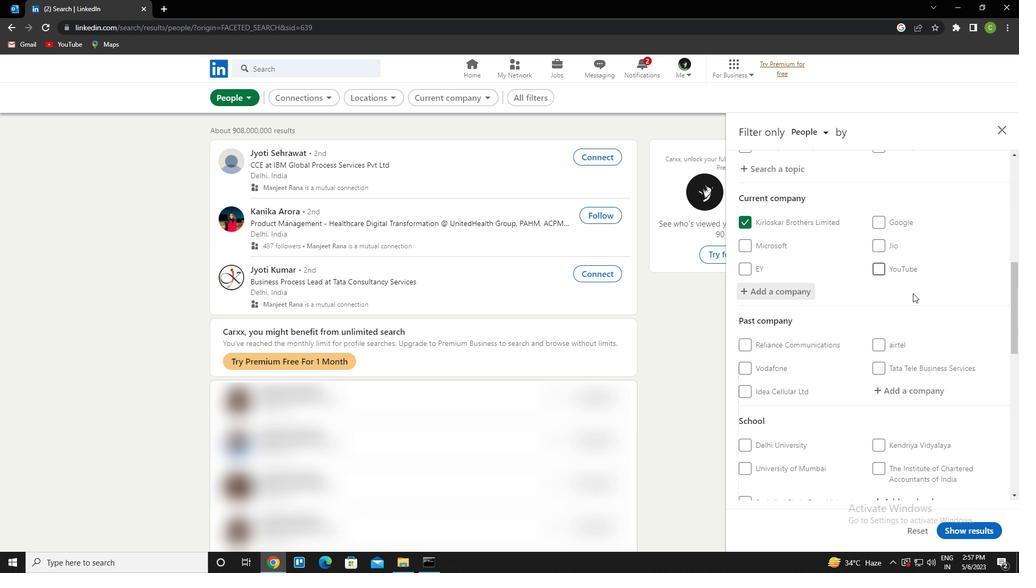 
Action: Mouse scrolled (909, 294) with delta (0, 0)
Screenshot: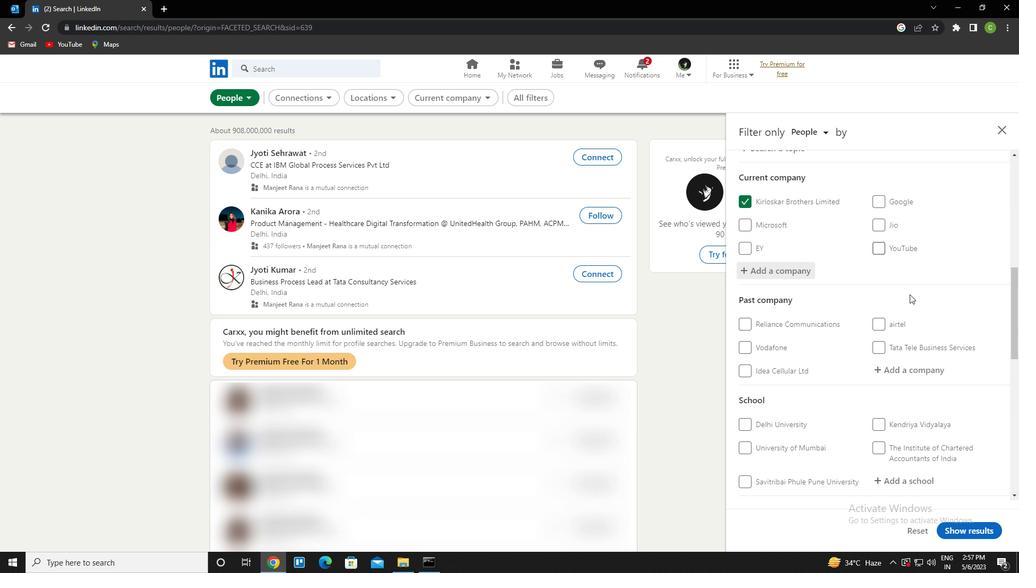 
Action: Mouse moved to (907, 312)
Screenshot: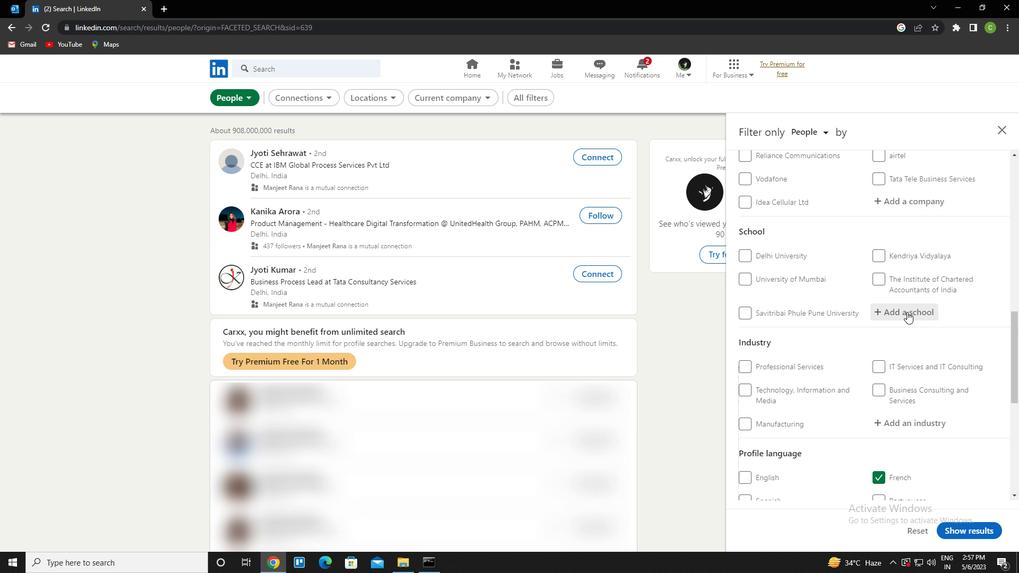 
Action: Mouse pressed left at (907, 312)
Screenshot: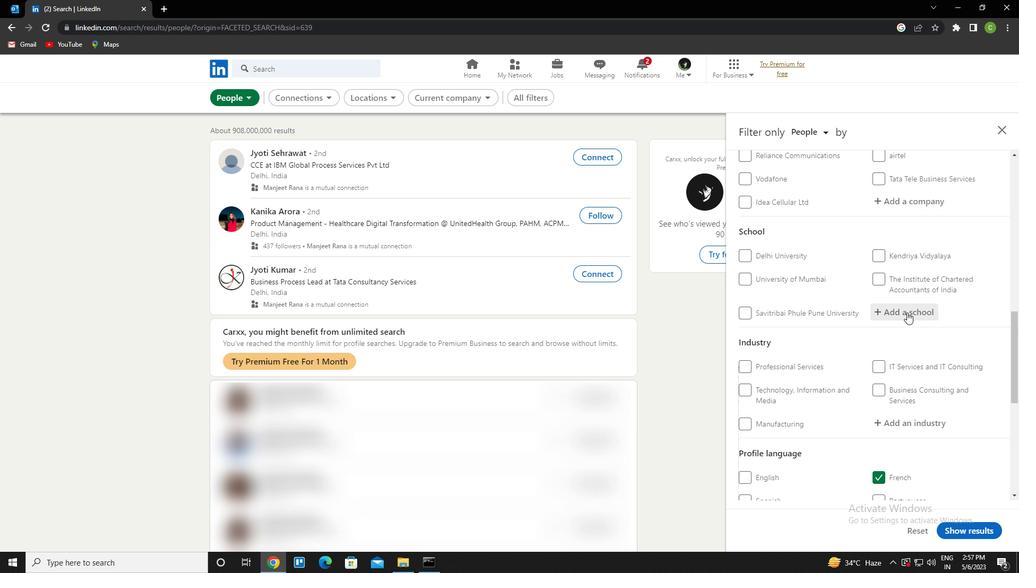 
Action: Key pressed <Key.caps_lock>g<Key.caps_lock>ogte<Key.space>institute<Key.space>of<Key.space>tech<Key.down><Key.enter>
Screenshot: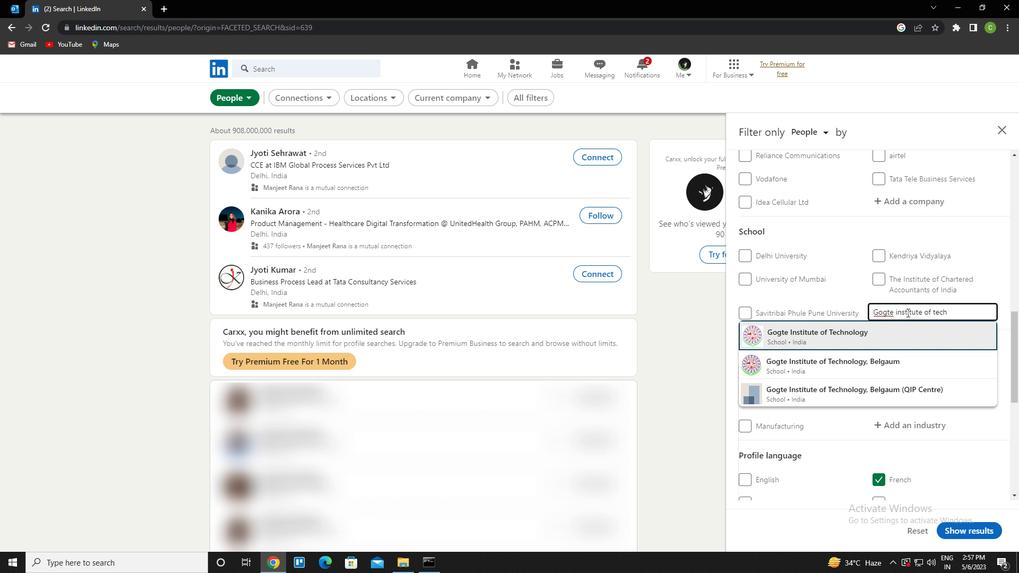 
Action: Mouse scrolled (907, 312) with delta (0, 0)
Screenshot: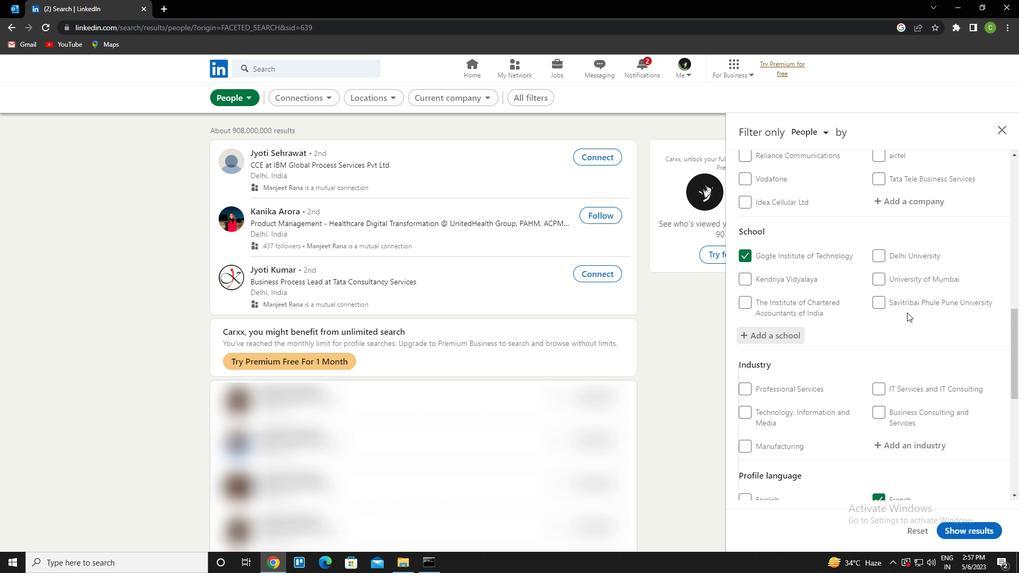 
Action: Mouse moved to (901, 314)
Screenshot: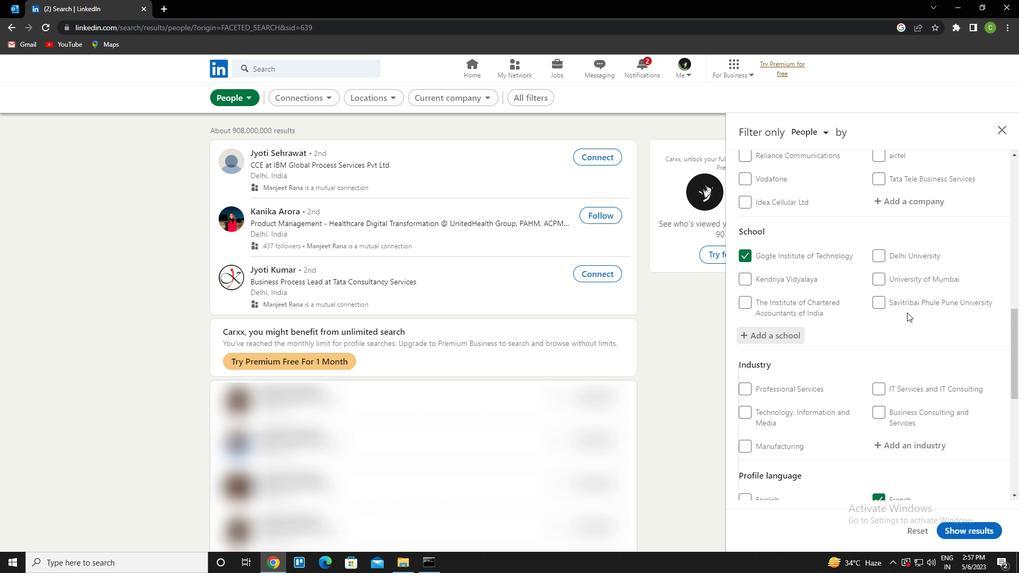 
Action: Mouse scrolled (901, 313) with delta (0, 0)
Screenshot: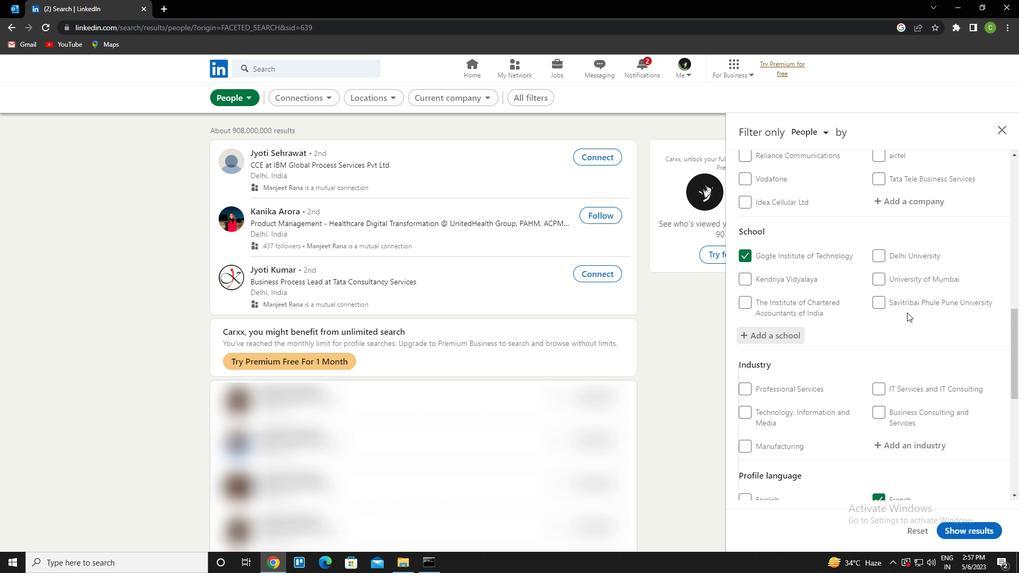 
Action: Mouse moved to (910, 337)
Screenshot: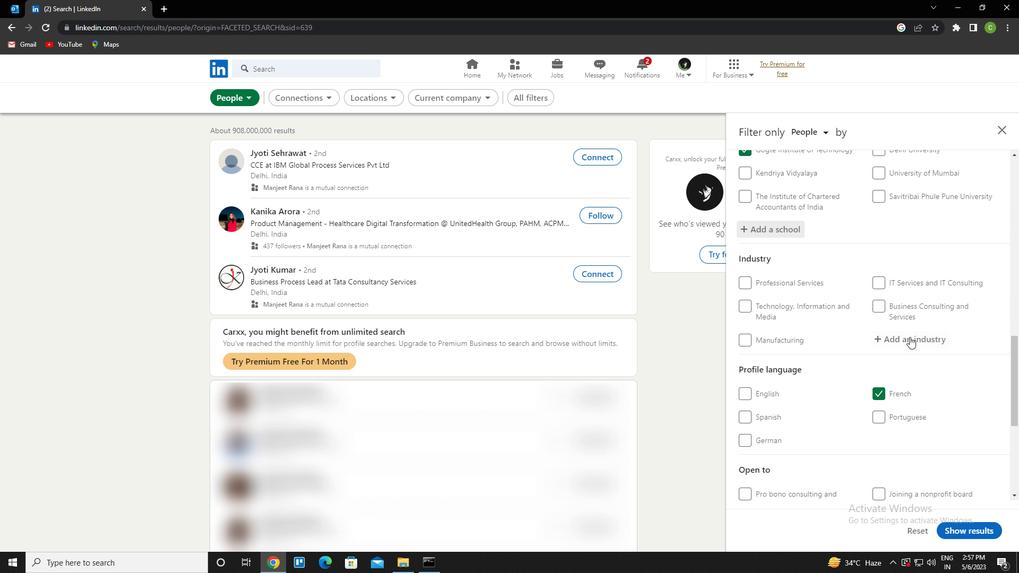 
Action: Mouse pressed left at (910, 337)
Screenshot: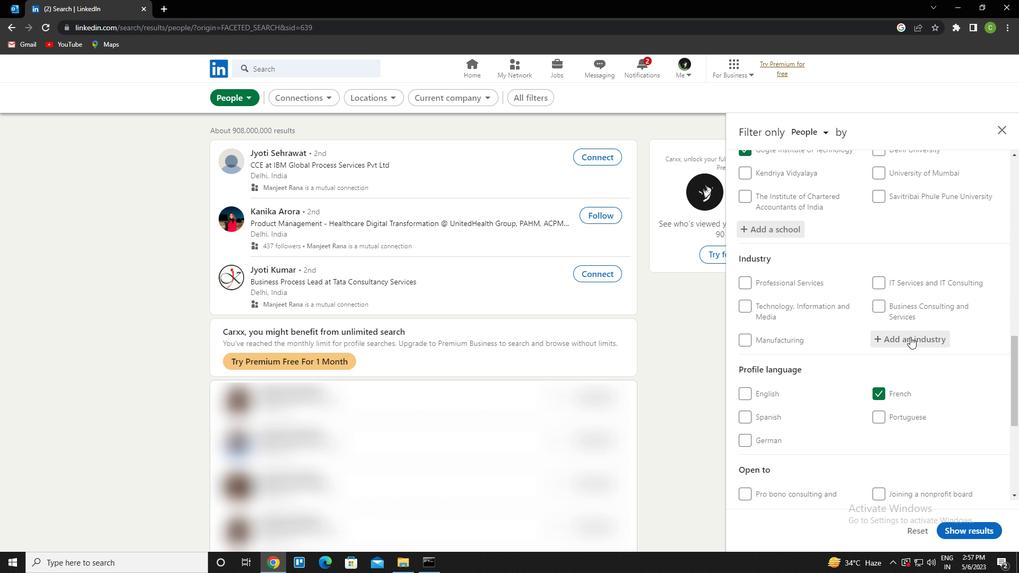 
Action: Key pressed <Key.caps_lock>b<Key.caps_lock>uilding<Key.space>ezuip<Key.backspace><Key.backspace><Key.backspace><Key.backspace>quip<Key.down><Key.down><Key.enter>
Screenshot: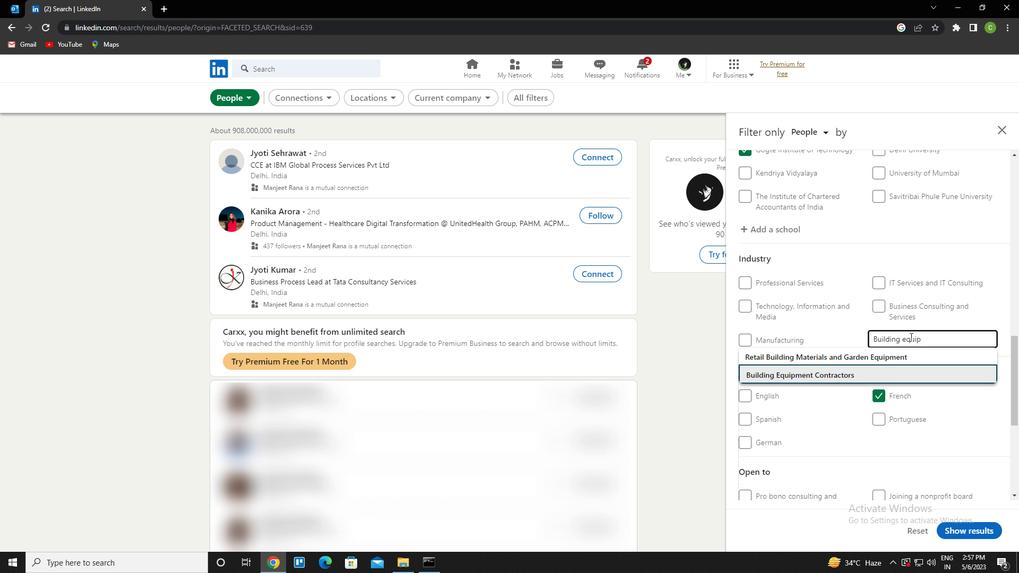 
Action: Mouse scrolled (910, 336) with delta (0, 0)
Screenshot: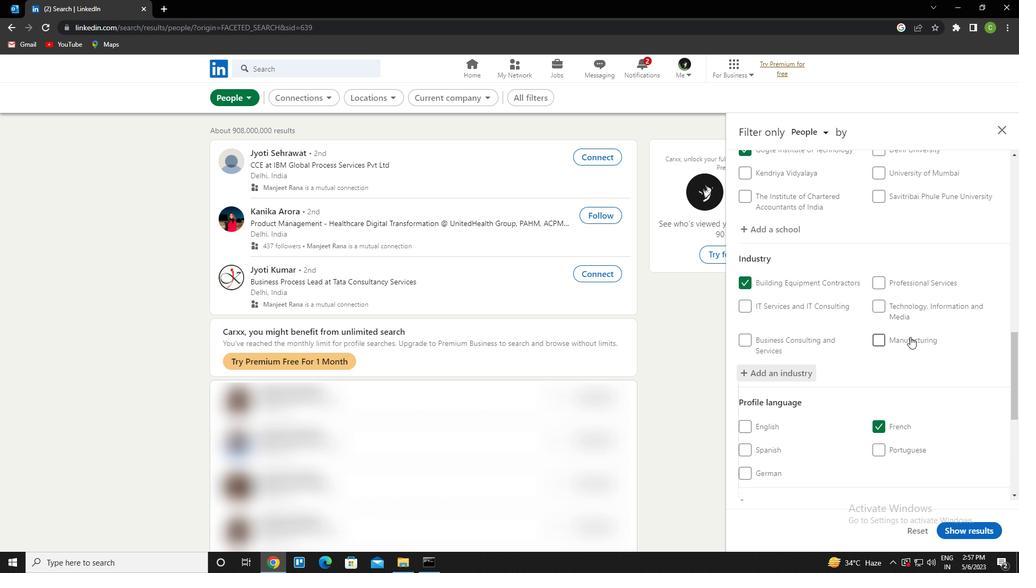 
Action: Mouse scrolled (910, 336) with delta (0, 0)
Screenshot: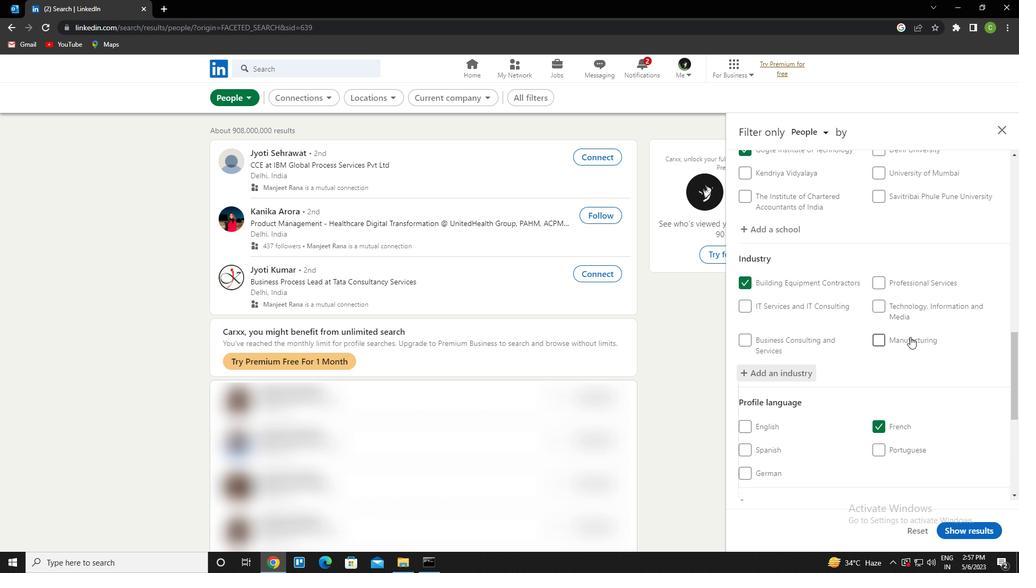
Action: Mouse scrolled (910, 336) with delta (0, 0)
Screenshot: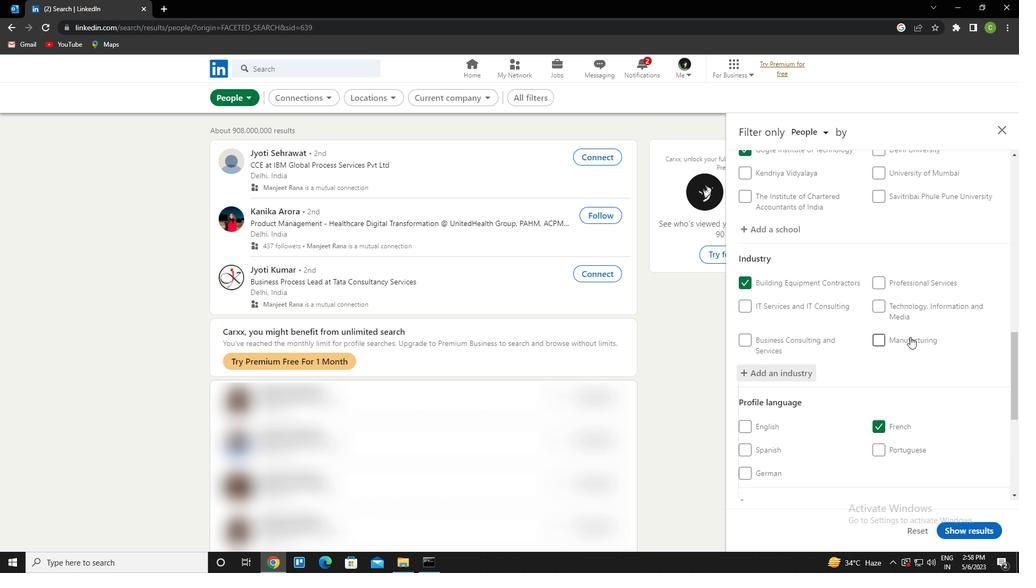 
Action: Mouse scrolled (910, 336) with delta (0, 0)
Screenshot: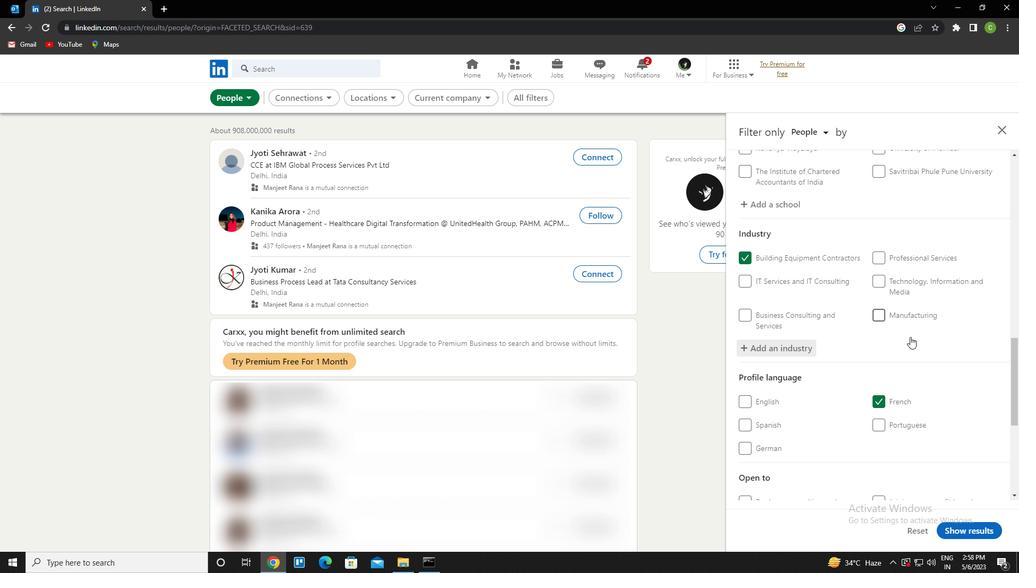 
Action: Mouse scrolled (910, 336) with delta (0, 0)
Screenshot: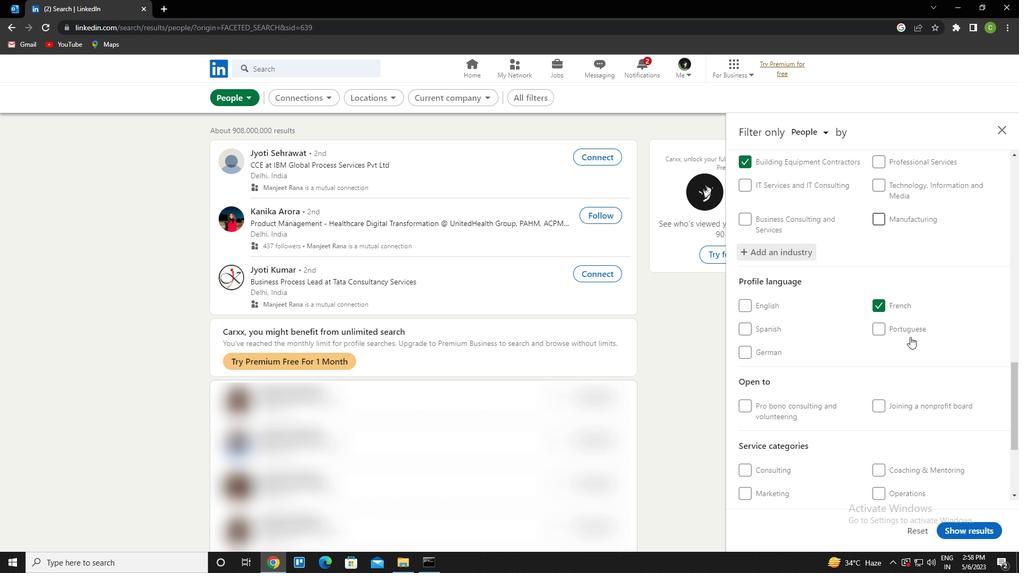 
Action: Mouse scrolled (910, 336) with delta (0, 0)
Screenshot: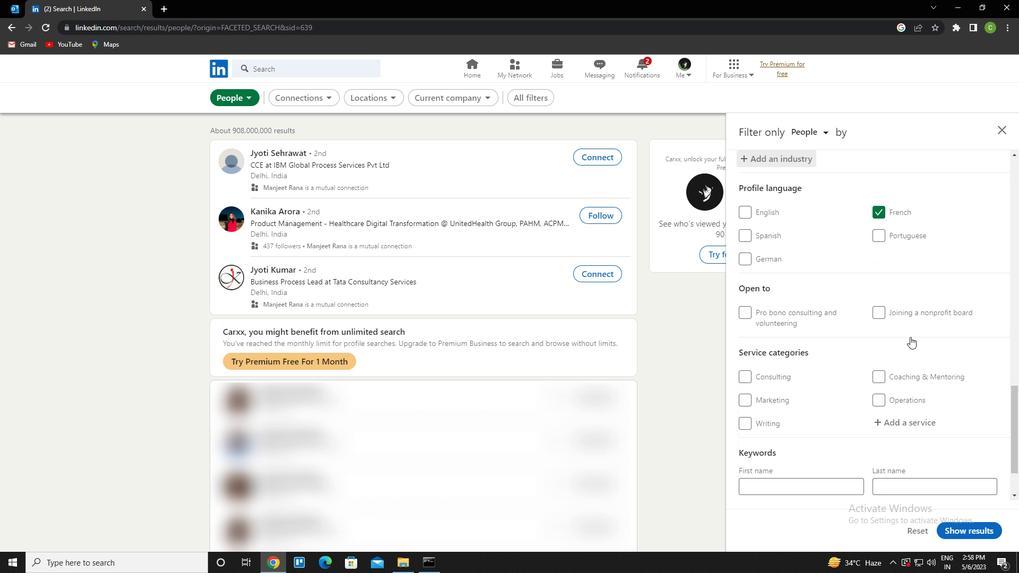 
Action: Mouse moved to (908, 355)
Screenshot: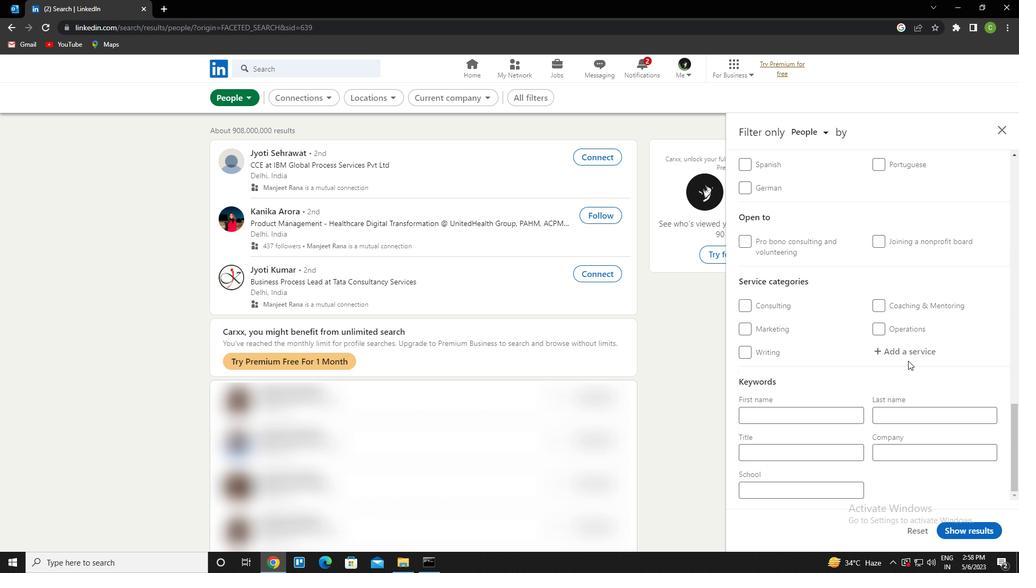 
Action: Mouse pressed left at (908, 355)
Screenshot: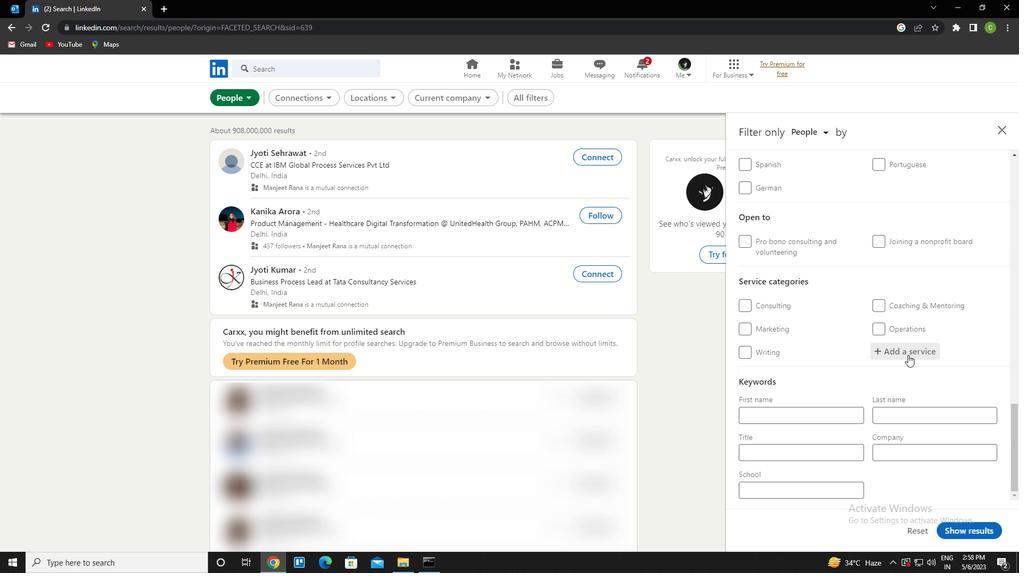 
Action: Key pressed <Key.caps_lock>b<Key.caps_lock>usiness<Key.space>law<Key.down><Key.enter>
Screenshot: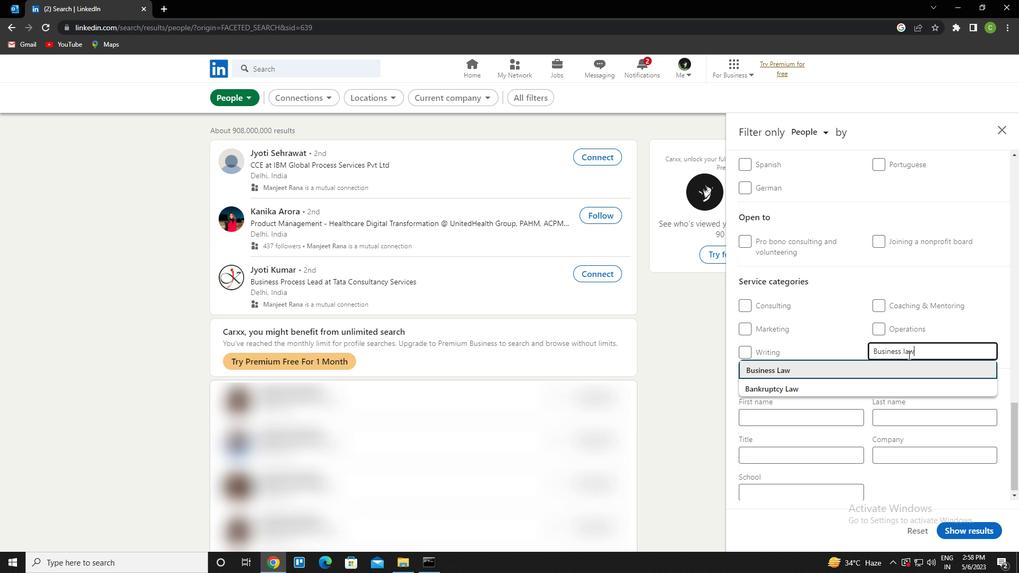 
Action: Mouse scrolled (908, 354) with delta (0, 0)
Screenshot: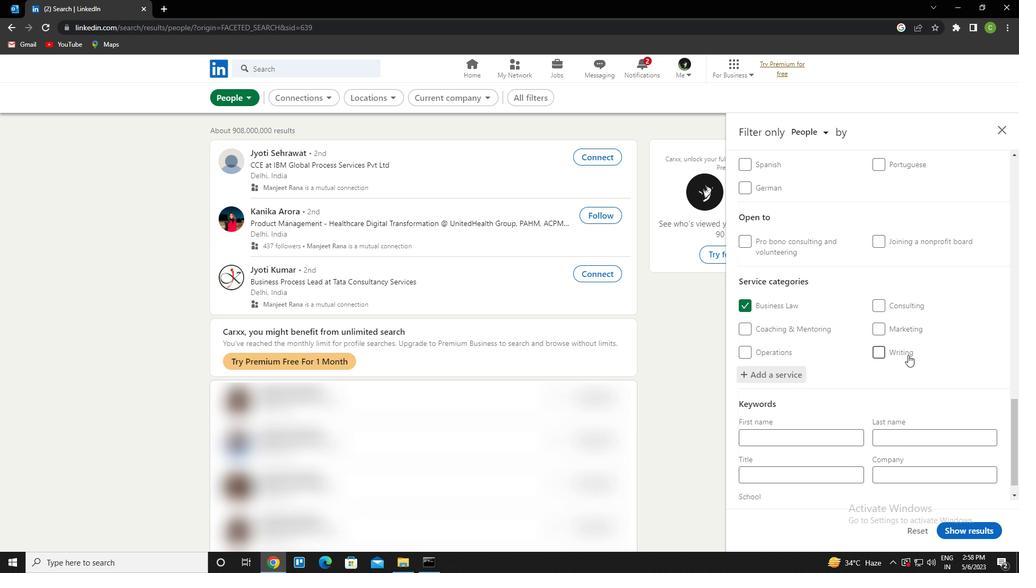 
Action: Mouse scrolled (908, 354) with delta (0, 0)
Screenshot: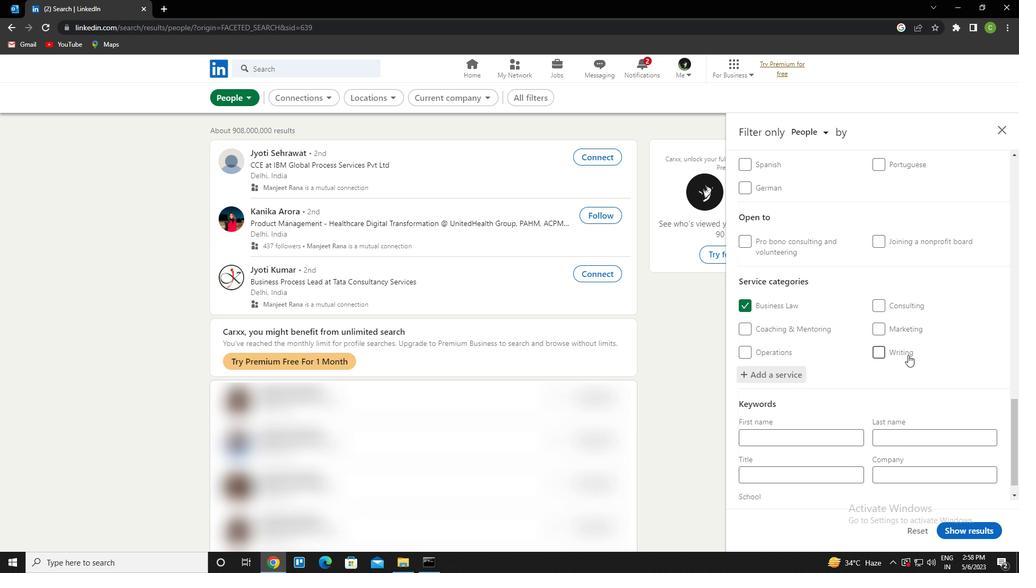 
Action: Mouse scrolled (908, 354) with delta (0, 0)
Screenshot: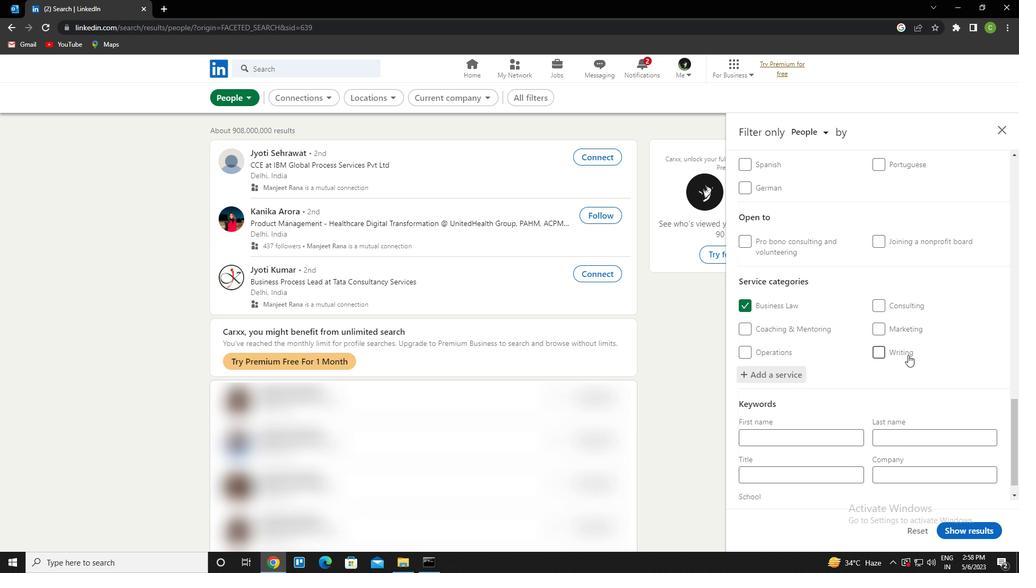 
Action: Mouse scrolled (908, 354) with delta (0, 0)
Screenshot: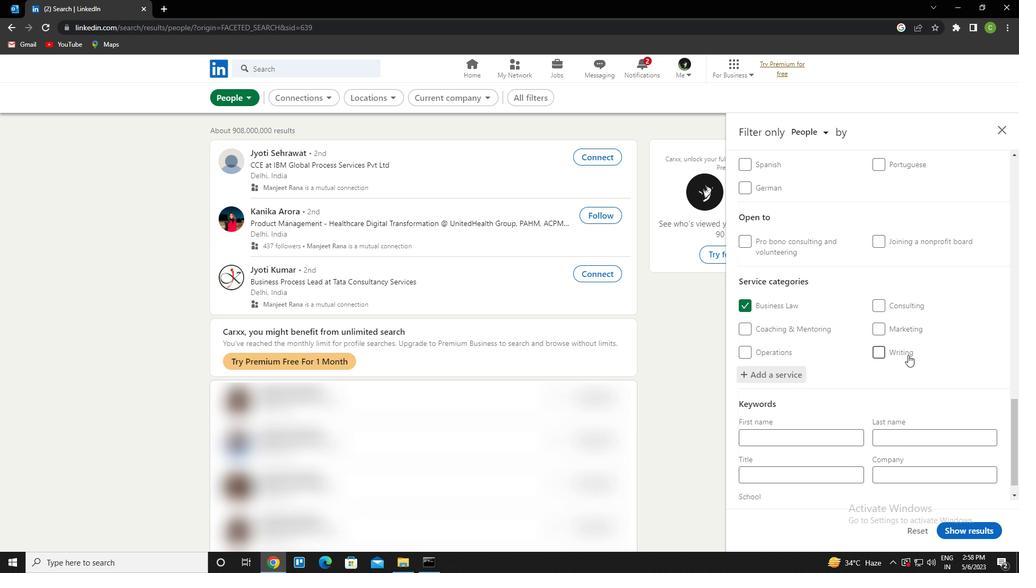 
Action: Mouse scrolled (908, 354) with delta (0, 0)
Screenshot: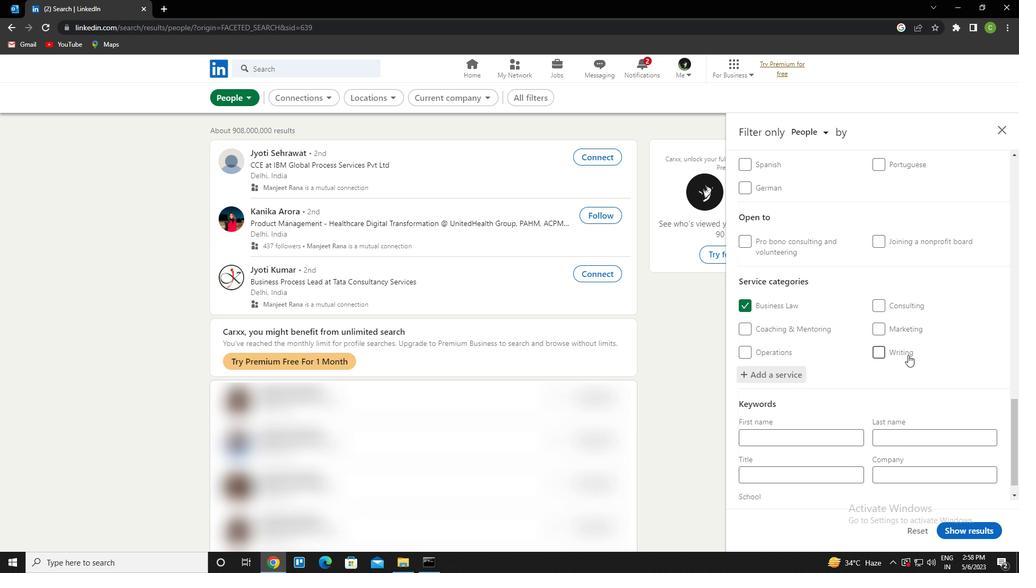 
Action: Mouse scrolled (908, 354) with delta (0, 0)
Screenshot: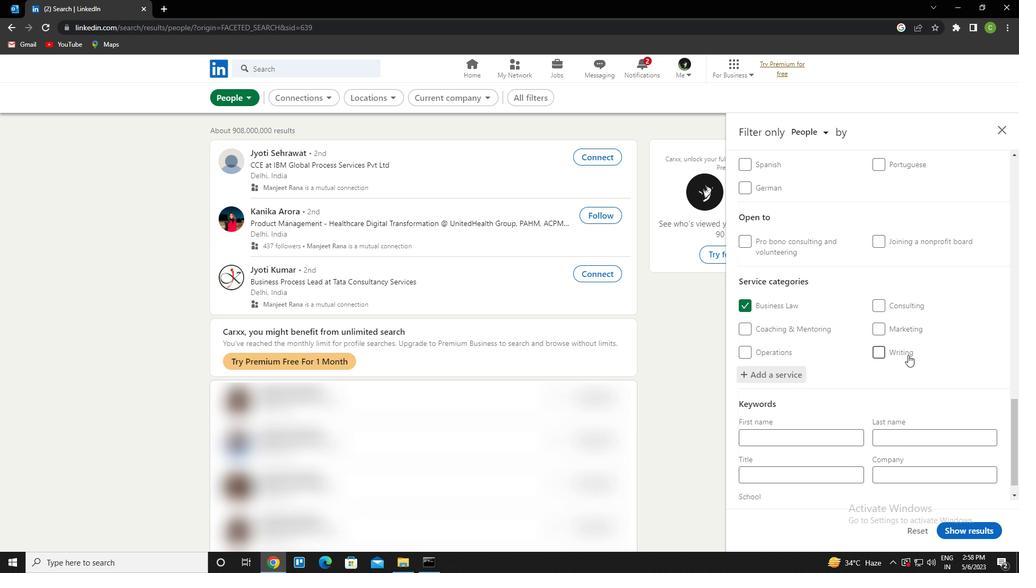 
Action: Mouse scrolled (908, 354) with delta (0, 0)
Screenshot: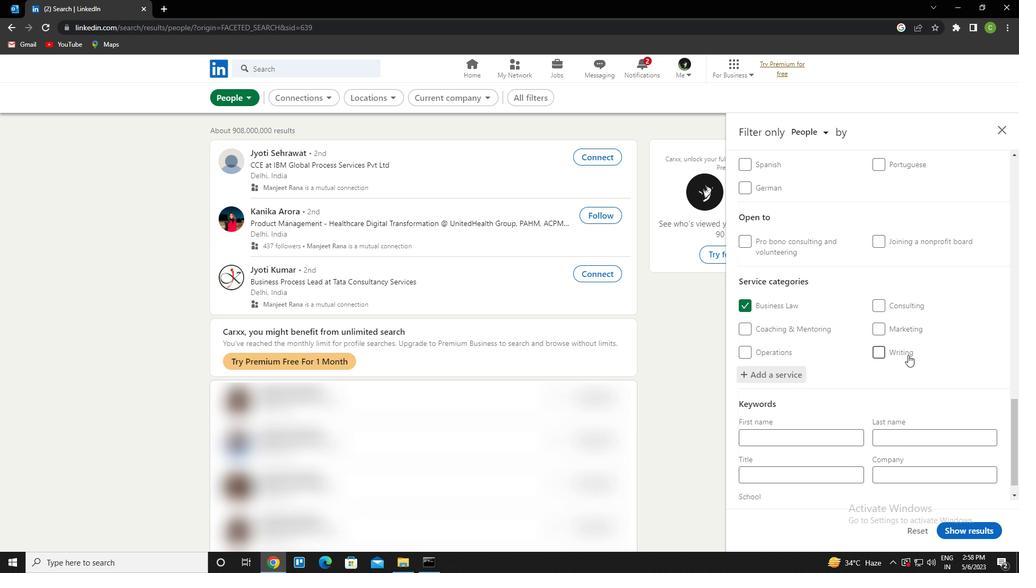
Action: Mouse moved to (791, 445)
Screenshot: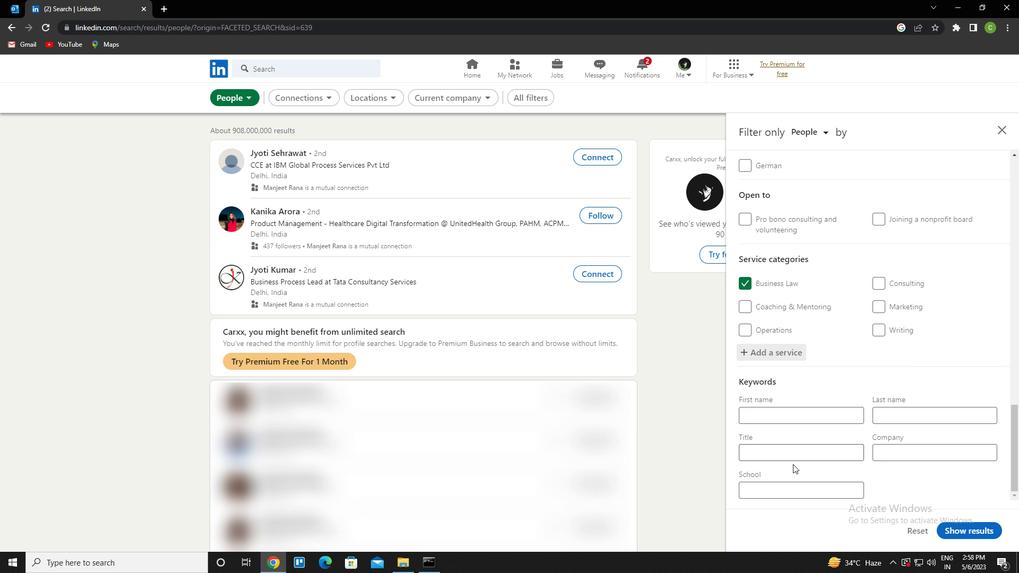 
Action: Mouse pressed left at (791, 445)
Screenshot: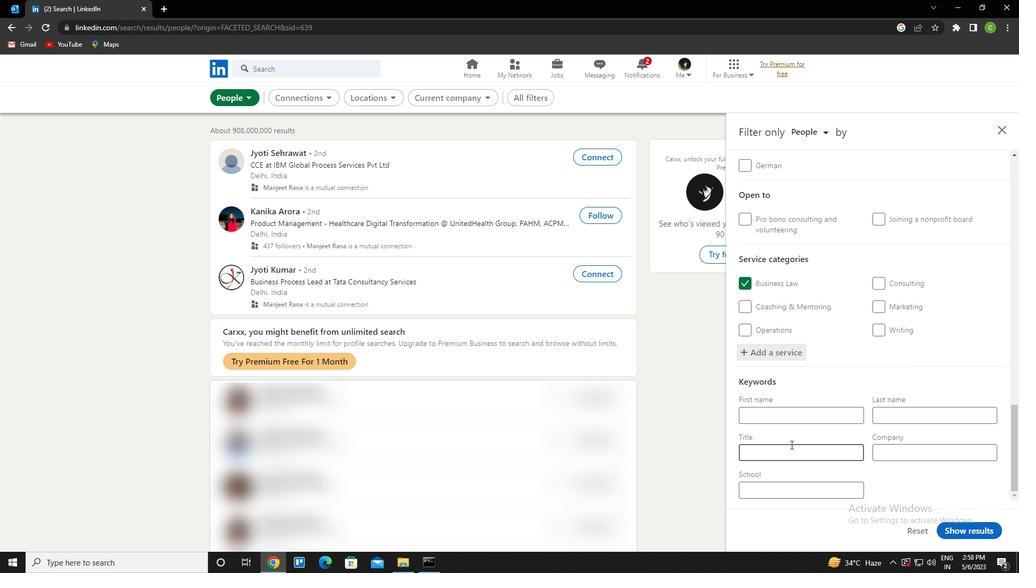 
Action: Key pressed <Key.caps_lock>m<Key.caps_lock>eals<Key.space>on<Key.space><Key.caps_lock>w<Key.caps_lock>heels<Key.space><Key.caps_lock>d<Key.caps_lock>river
Screenshot: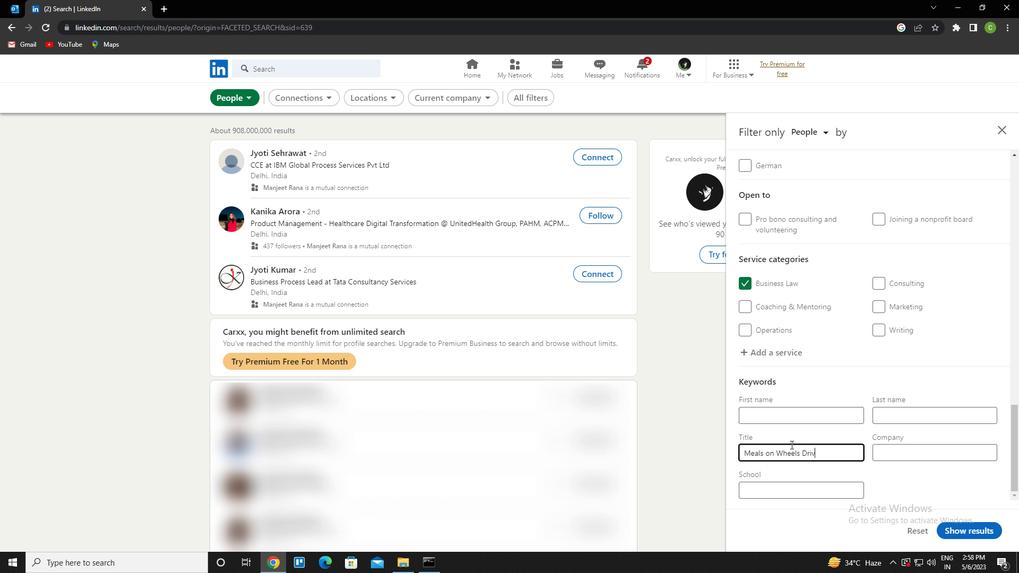 
Action: Mouse moved to (981, 529)
Screenshot: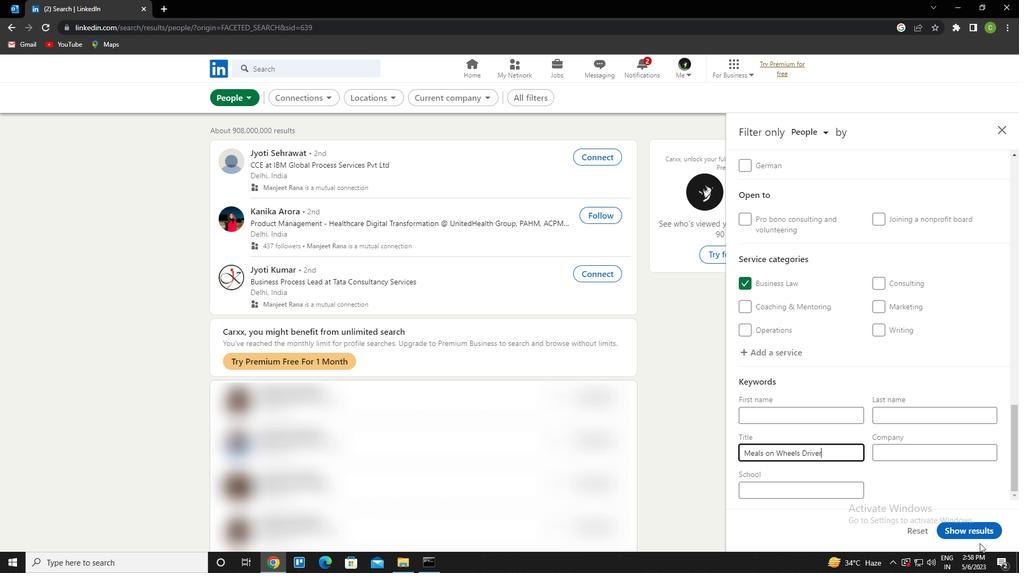 
Action: Mouse pressed left at (981, 529)
Screenshot: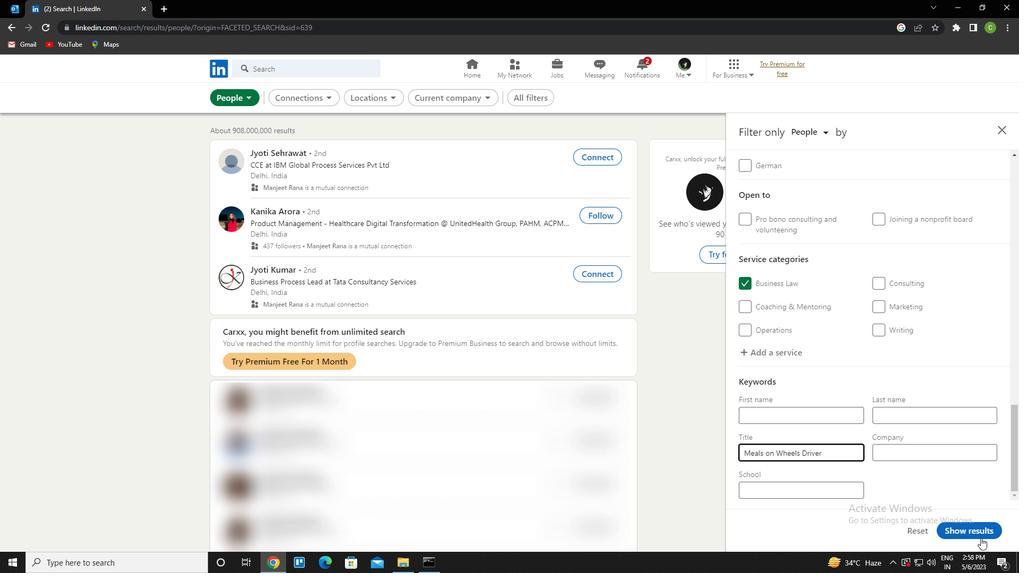 
Action: Mouse moved to (407, 481)
Screenshot: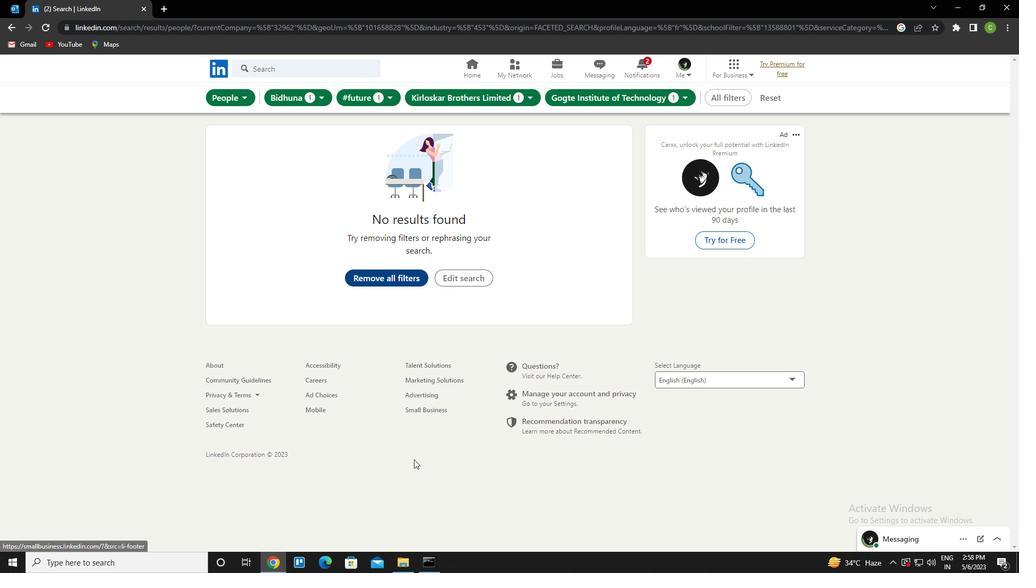 
